 Task: Reply to email with the signature Carlos Perez with the subject Reminder for a training session from softage.10@softage.net with the message I need your advice on the selection of the new office equipment. with BCC to softage.2@softage.net with an attached document Statement_of_purpose.pdf
Action: Mouse moved to (927, 146)
Screenshot: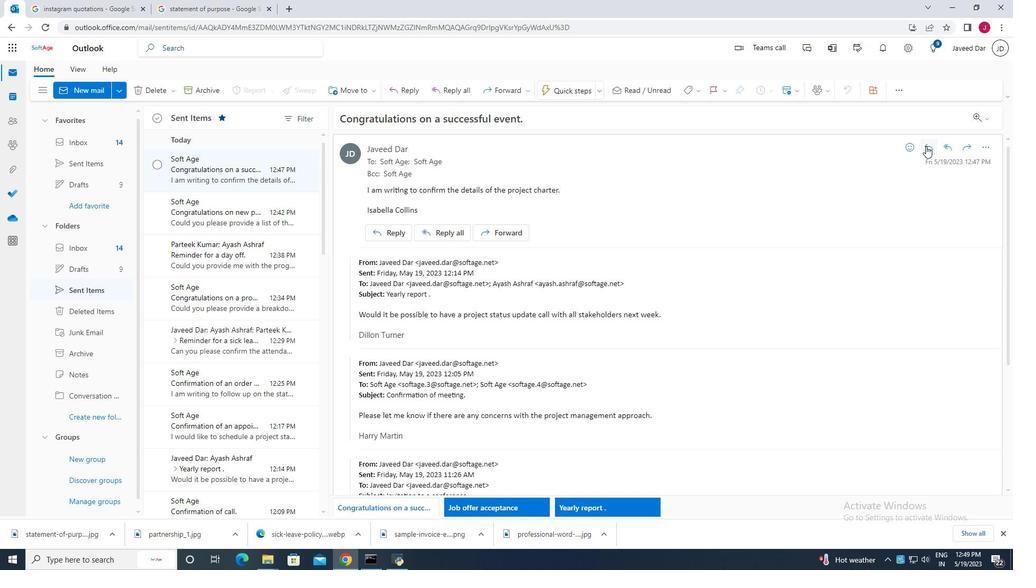 
Action: Mouse pressed left at (927, 146)
Screenshot: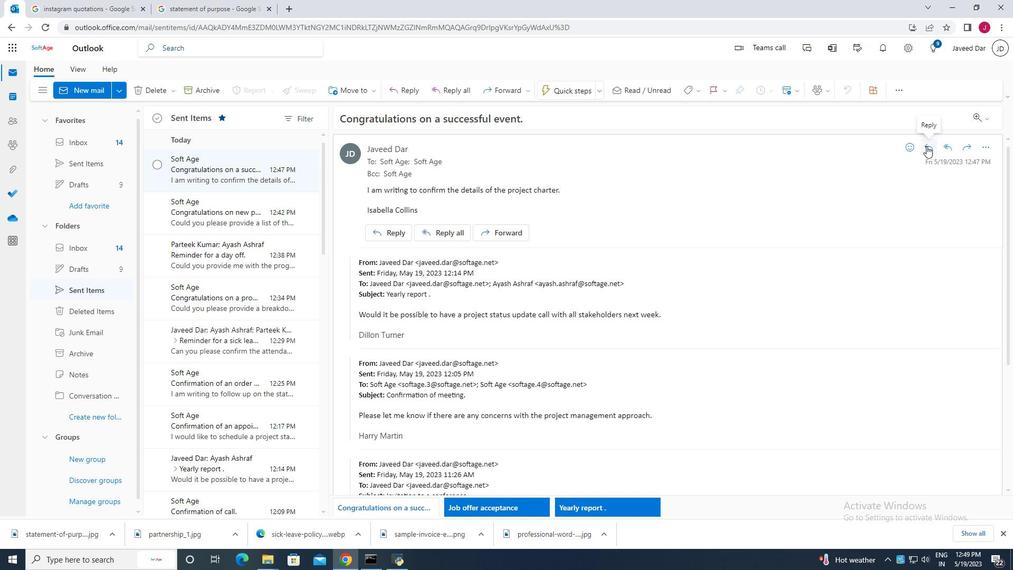 
Action: Mouse moved to (841, 152)
Screenshot: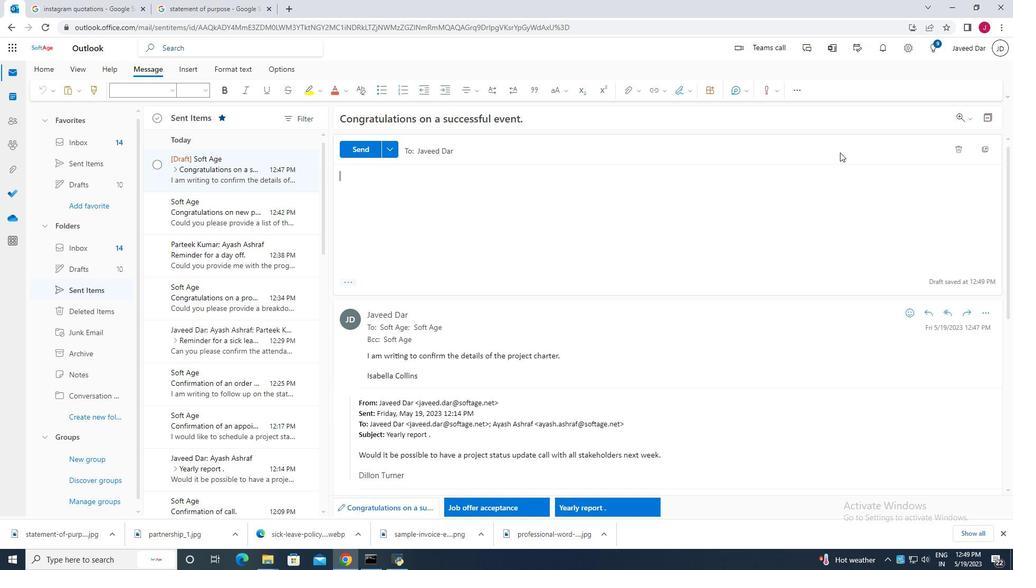 
Action: Mouse pressed left at (841, 152)
Screenshot: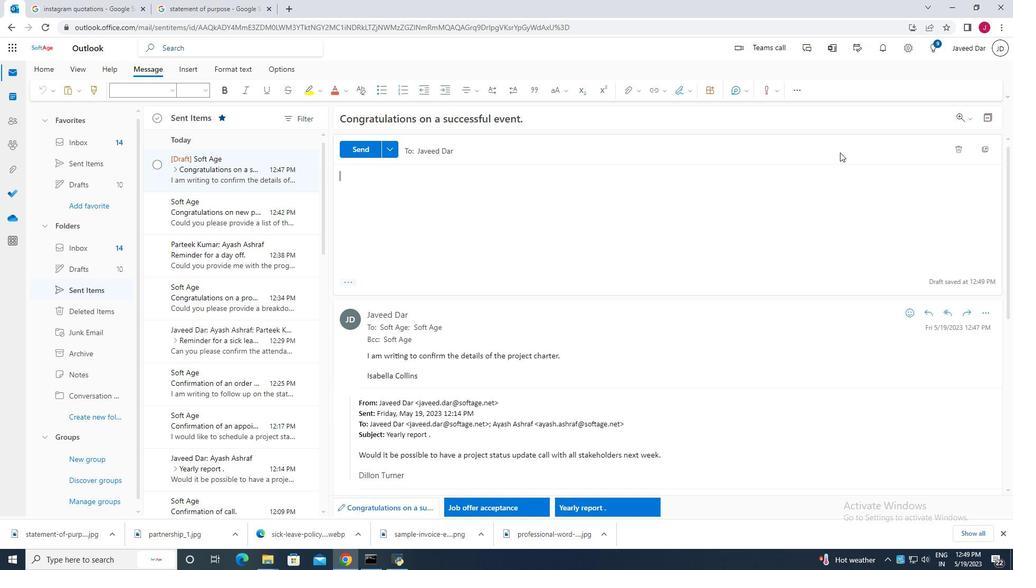 
Action: Mouse moved to (424, 178)
Screenshot: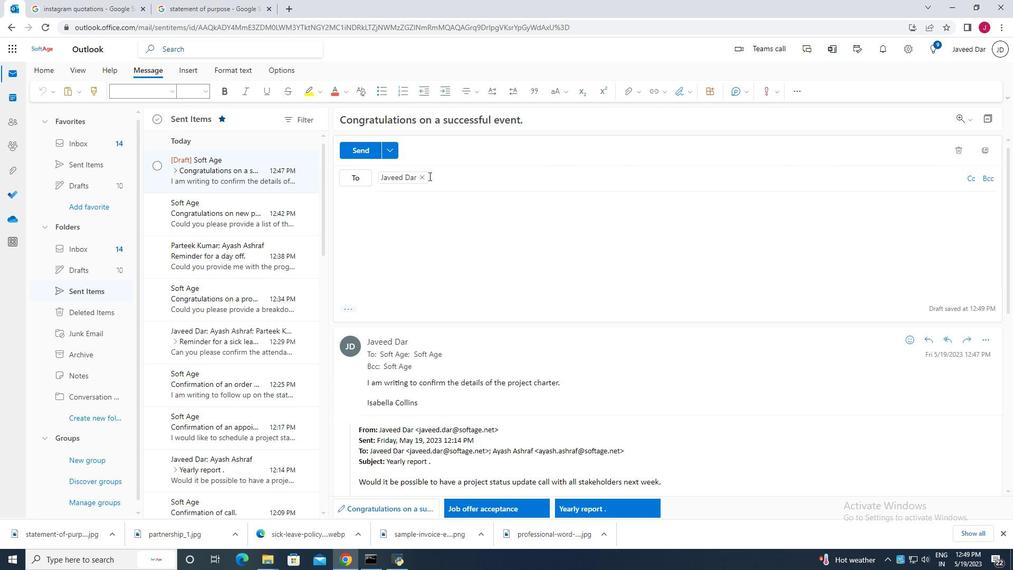 
Action: Mouse pressed left at (424, 178)
Screenshot: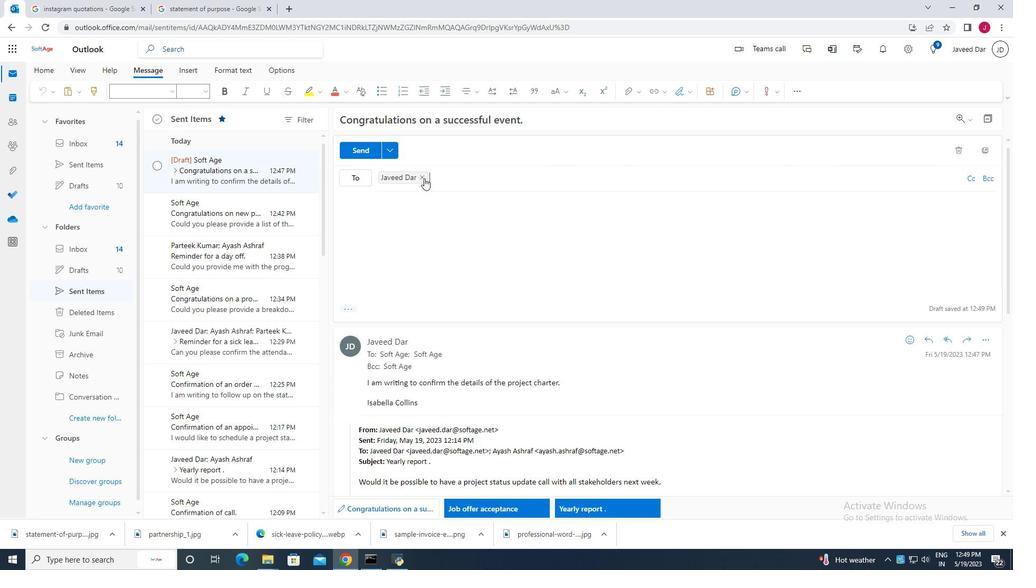 
Action: Mouse moved to (855, 180)
Screenshot: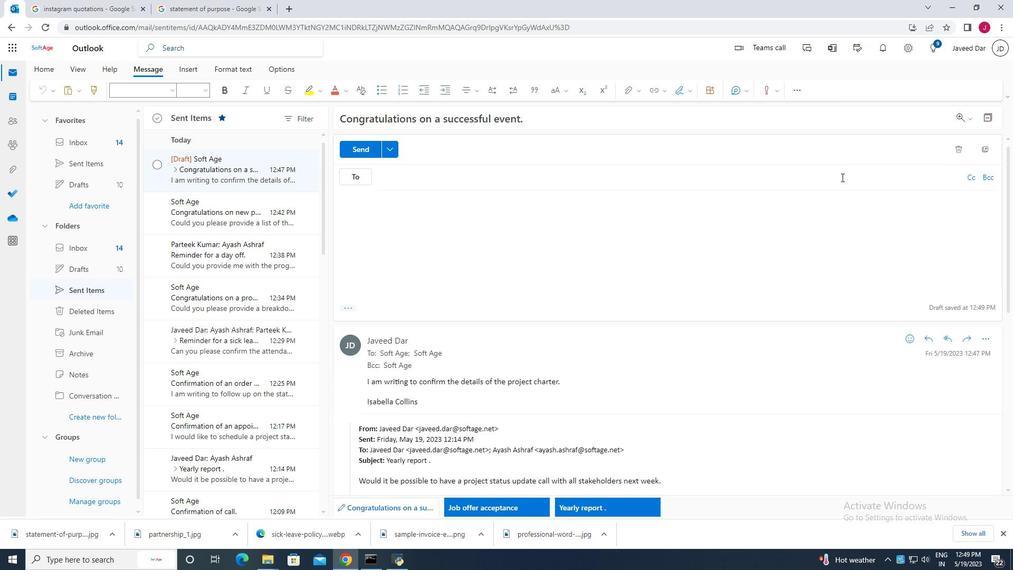 
Action: Mouse pressed left at (855, 180)
Screenshot: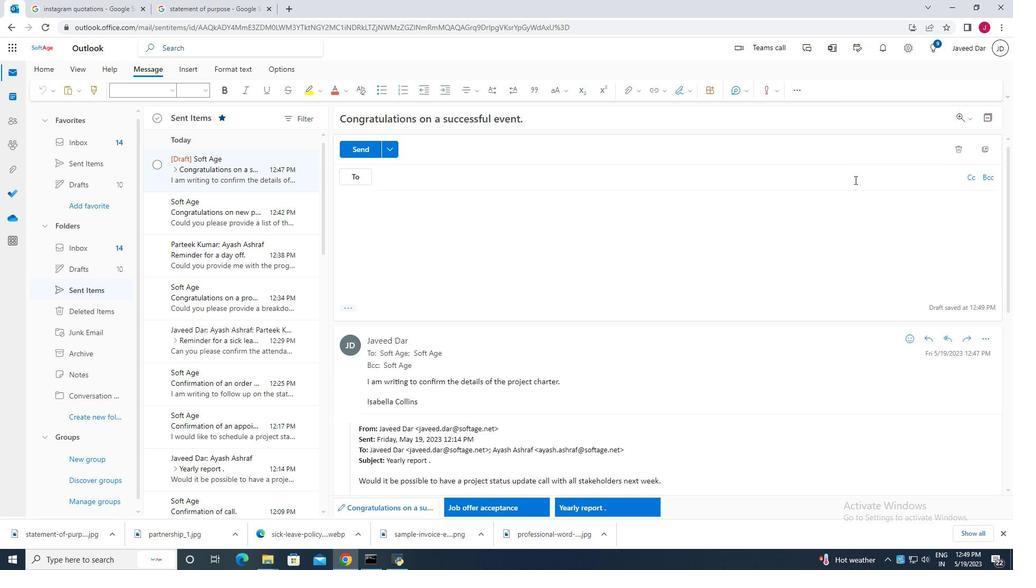 
Action: Mouse moved to (712, 220)
Screenshot: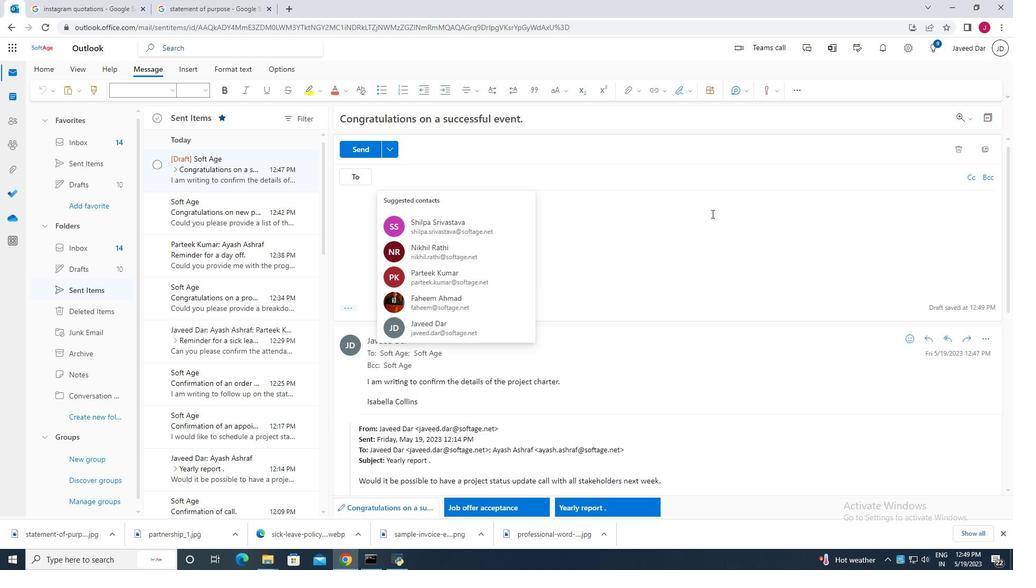 
Action: Mouse pressed left at (712, 220)
Screenshot: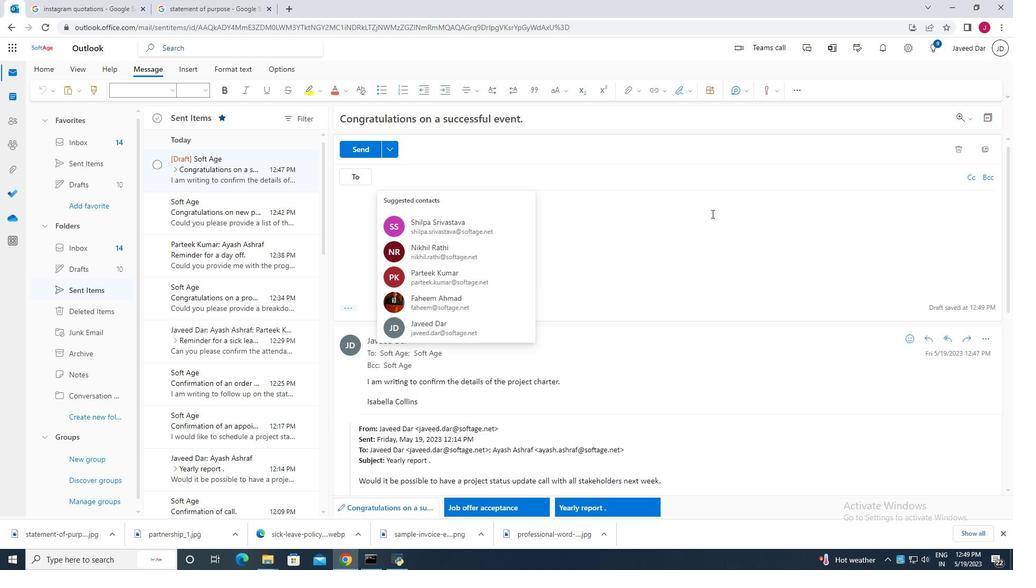 
Action: Mouse moved to (987, 177)
Screenshot: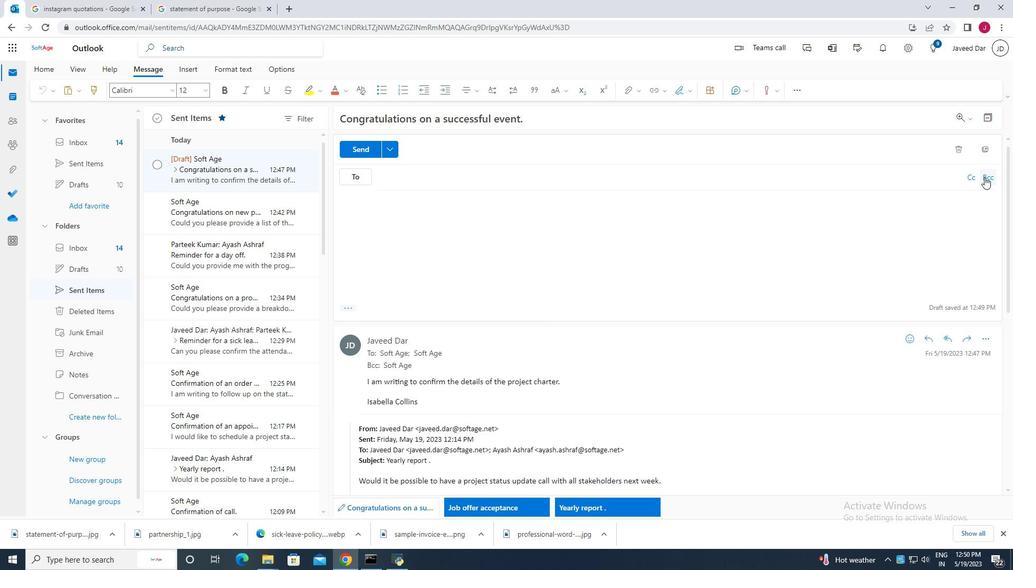 
Action: Mouse pressed left at (987, 177)
Screenshot: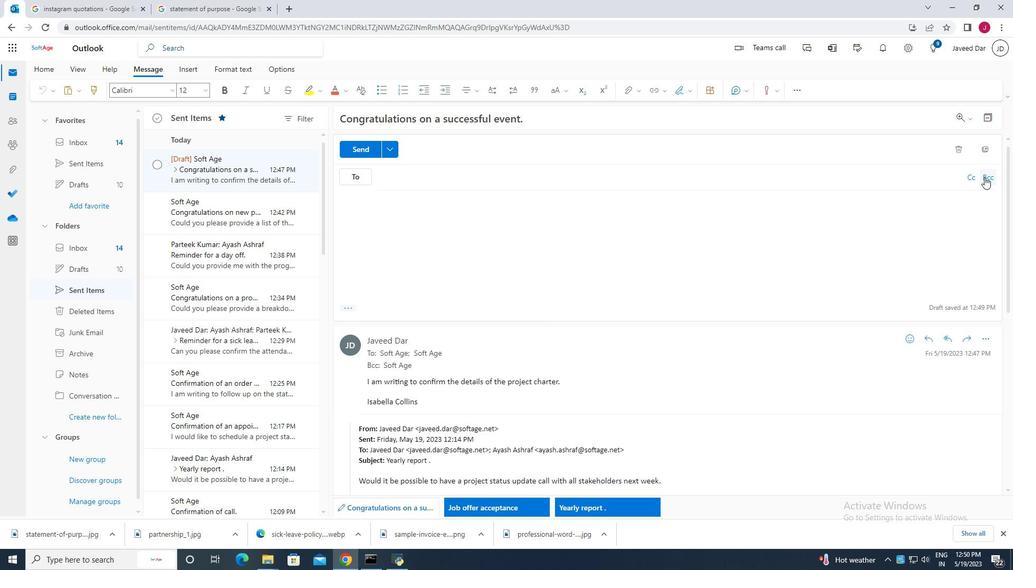 
Action: Mouse moved to (628, 185)
Screenshot: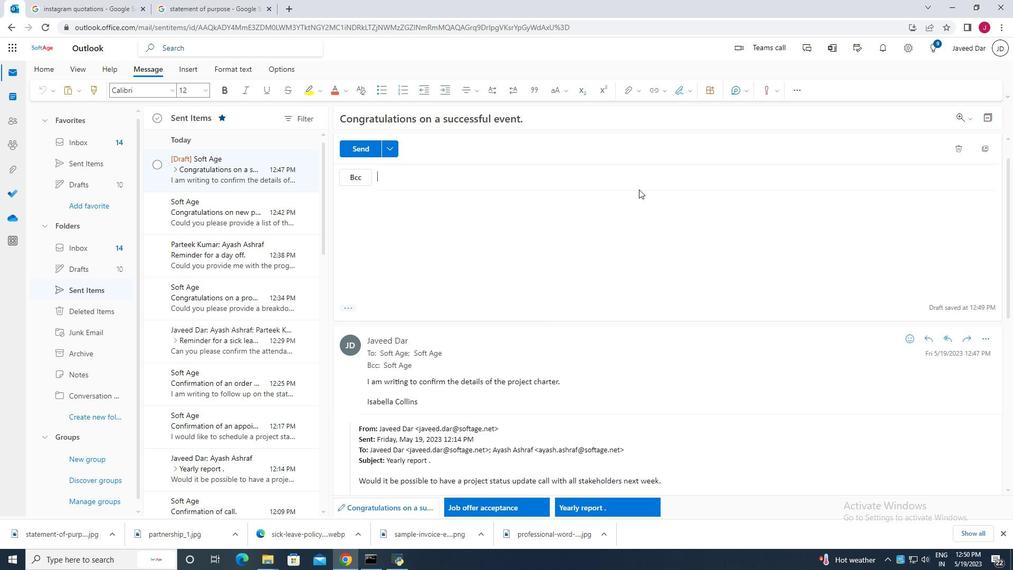
Action: Mouse pressed left at (628, 185)
Screenshot: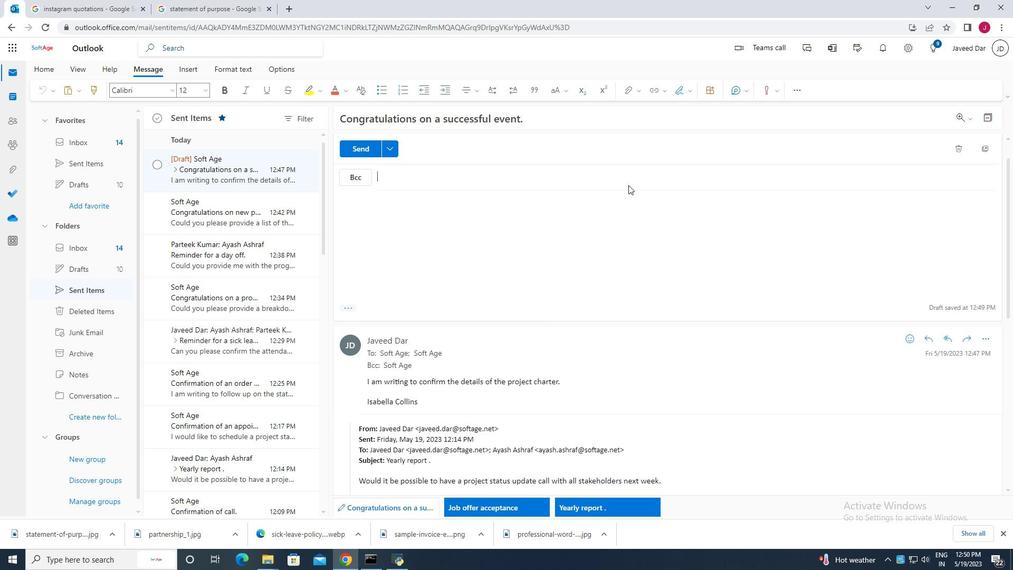 
Action: Mouse moved to (980, 173)
Screenshot: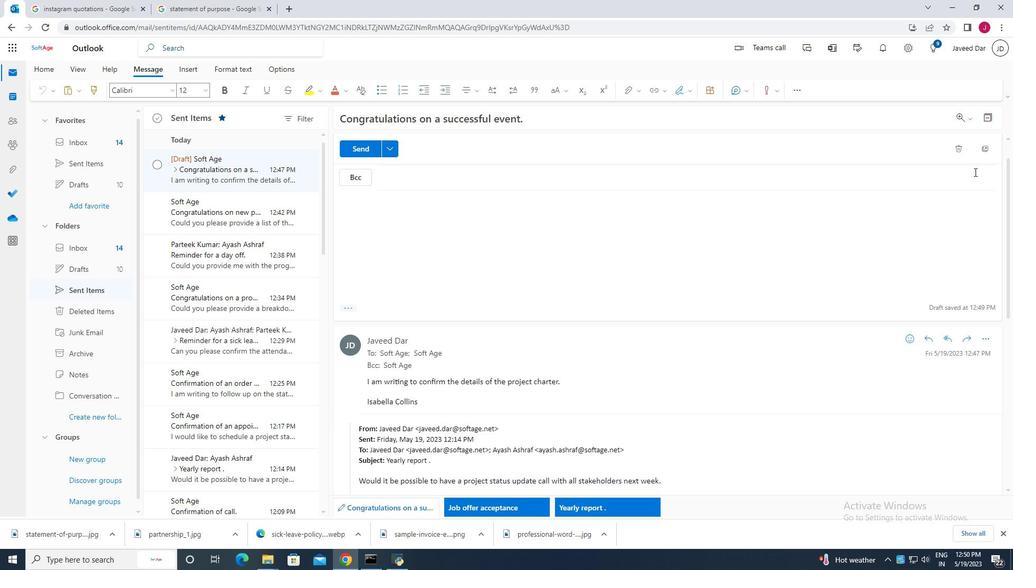 
Action: Mouse pressed left at (980, 173)
Screenshot: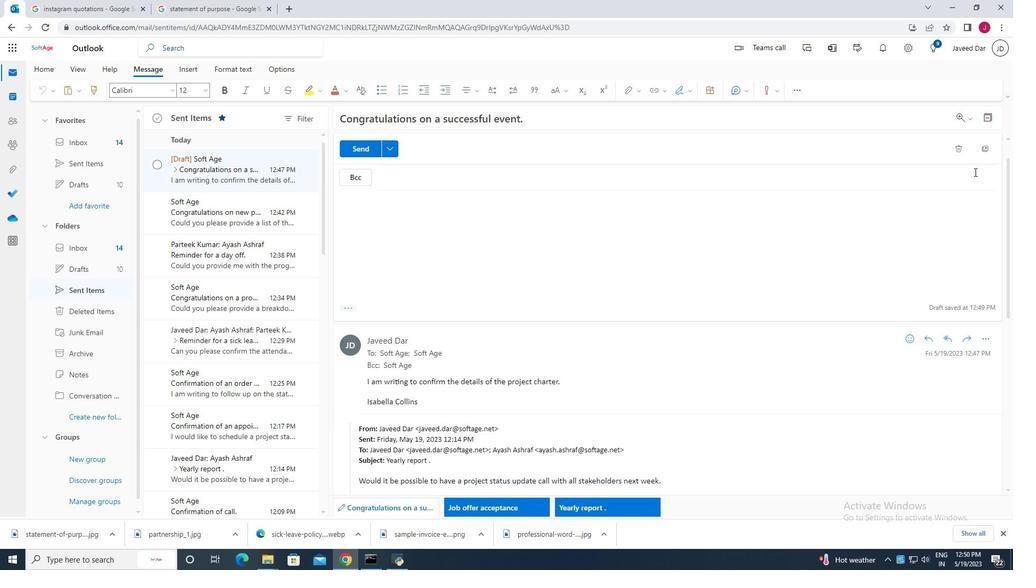 
Action: Mouse moved to (977, 173)
Screenshot: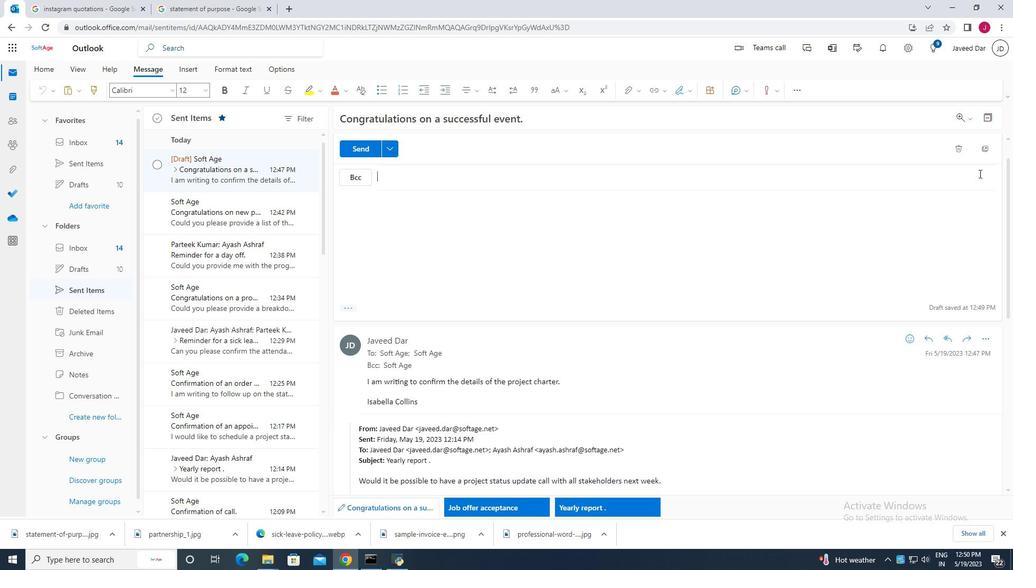 
Action: Mouse pressed left at (977, 173)
Screenshot: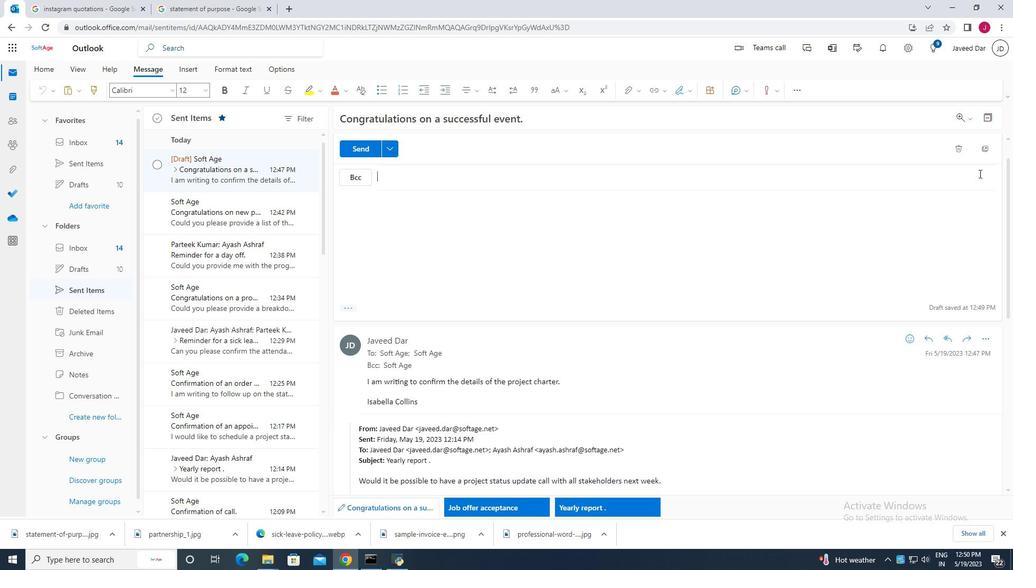 
Action: Mouse moved to (665, 218)
Screenshot: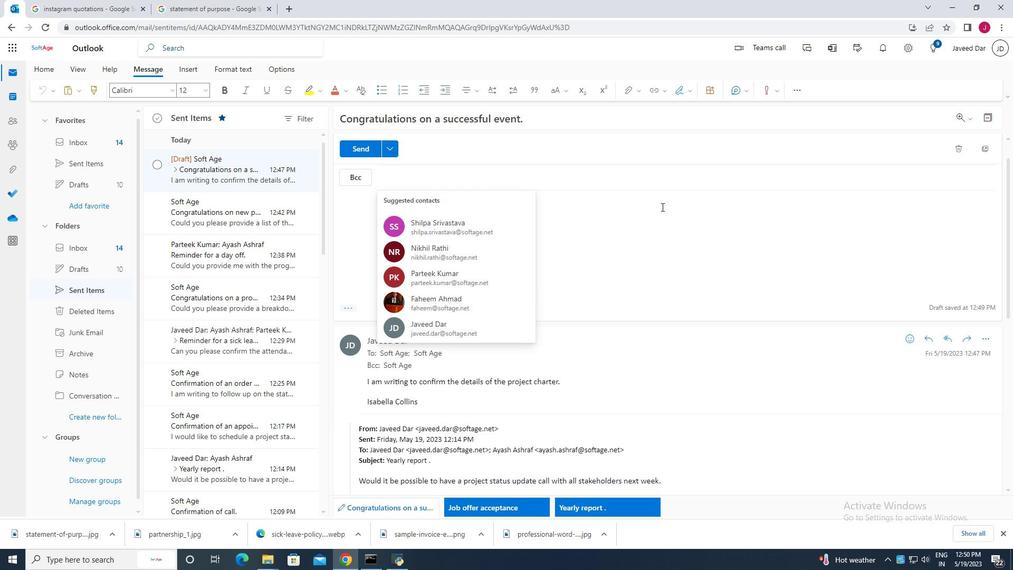 
Action: Mouse pressed left at (665, 218)
Screenshot: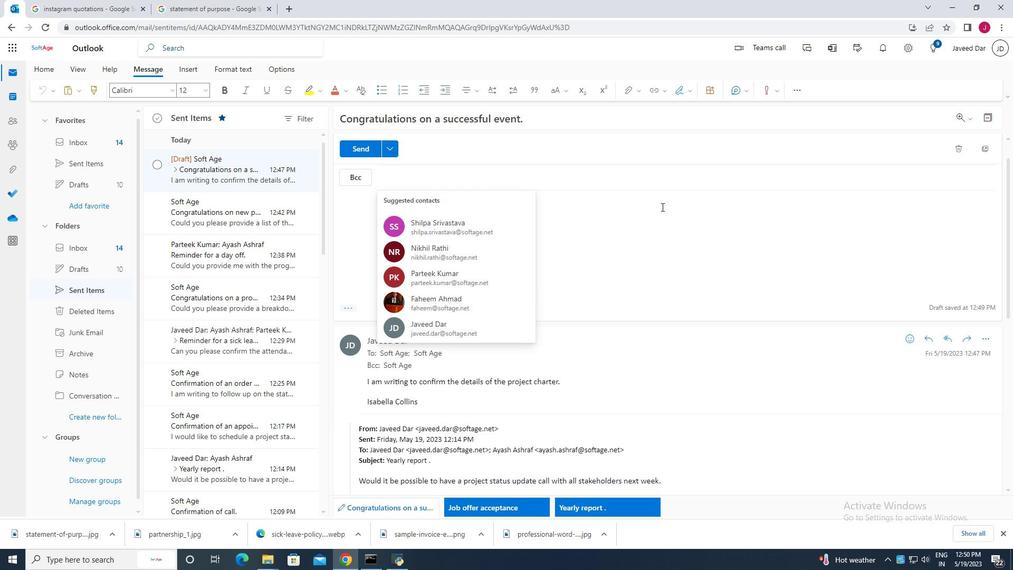 
Action: Mouse moved to (347, 308)
Screenshot: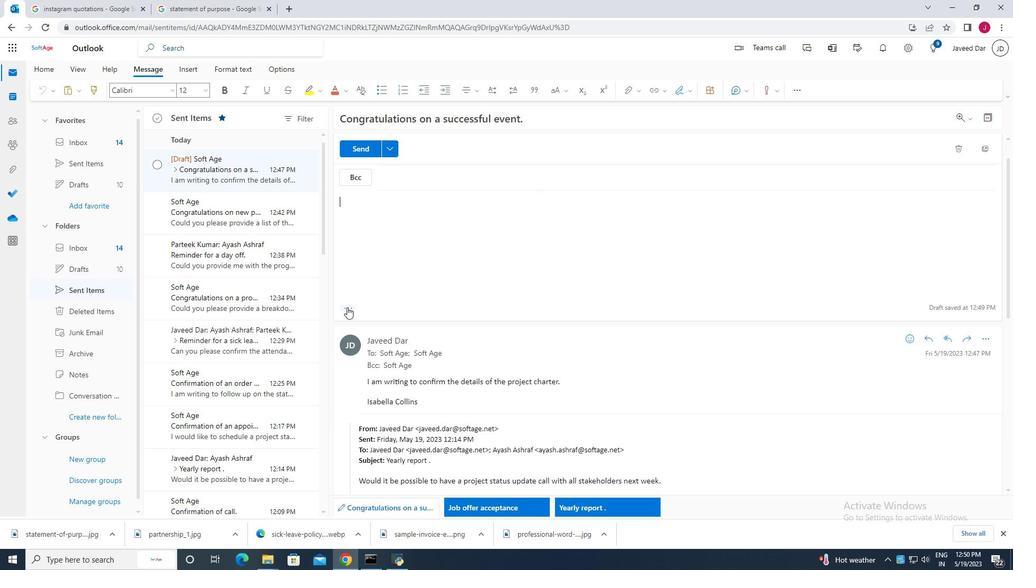 
Action: Mouse pressed left at (347, 308)
Screenshot: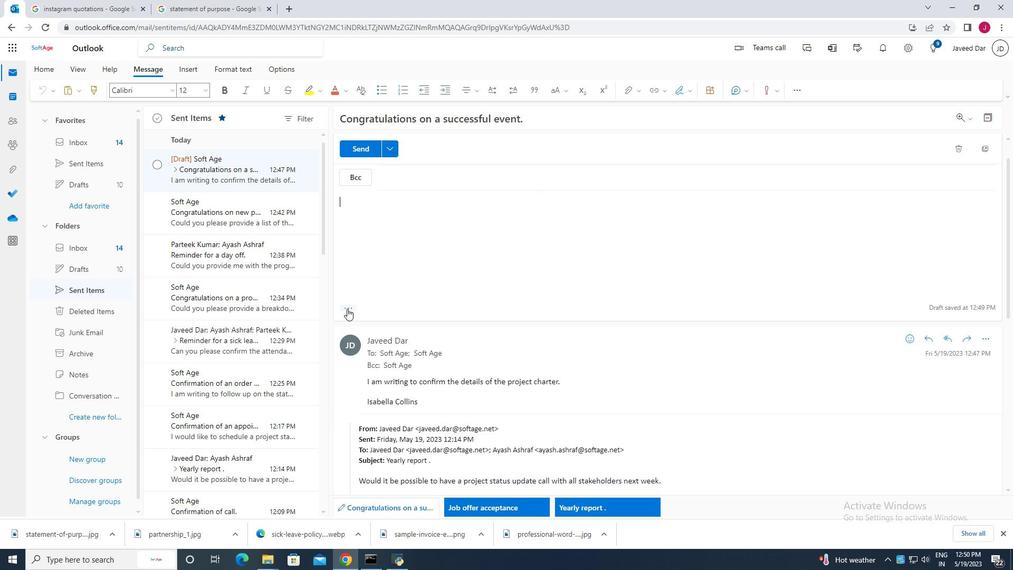 
Action: Mouse moved to (532, 236)
Screenshot: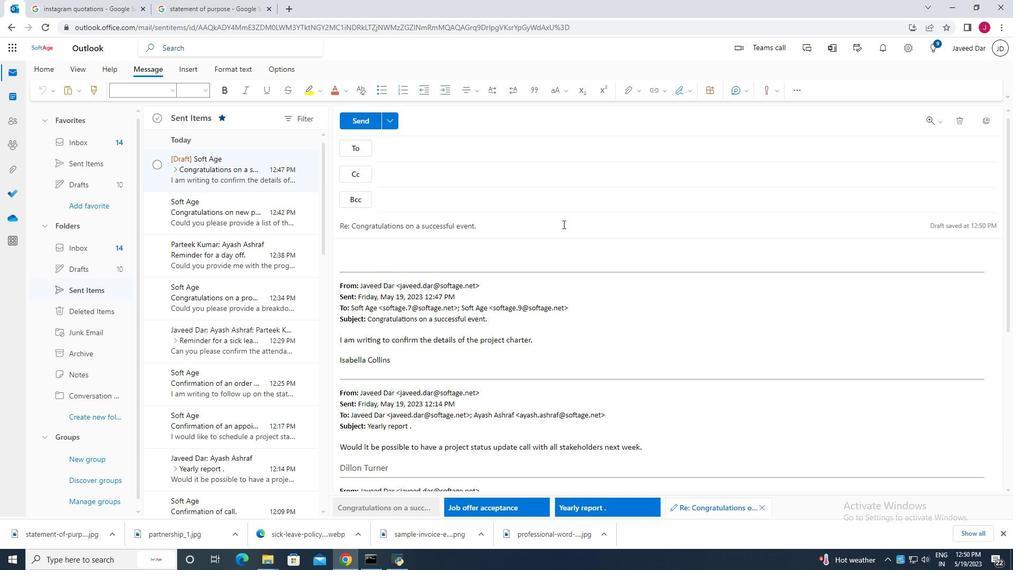 
Action: Mouse pressed left at (532, 236)
Screenshot: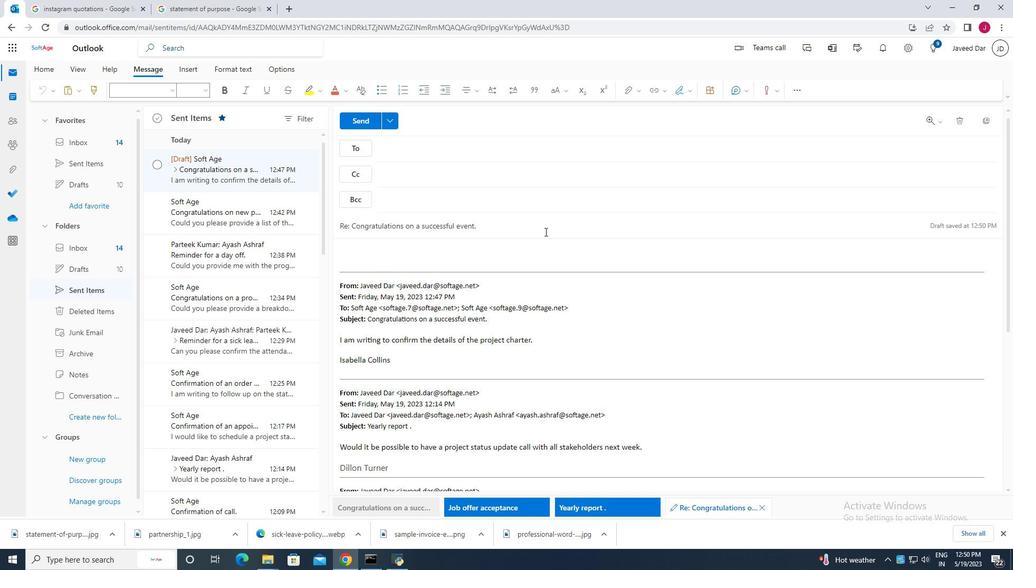 
Action: Mouse moved to (495, 227)
Screenshot: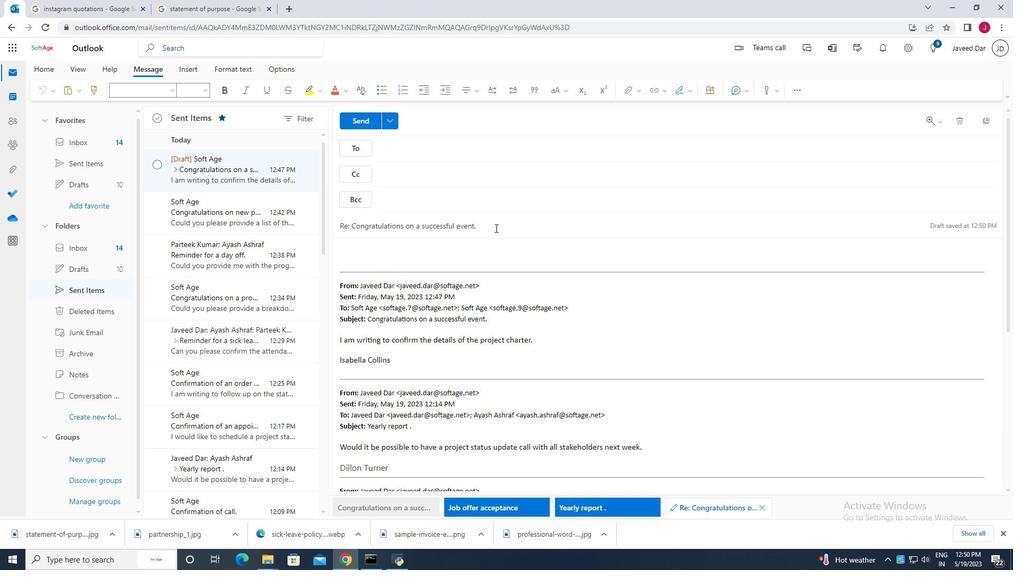 
Action: Mouse pressed left at (495, 227)
Screenshot: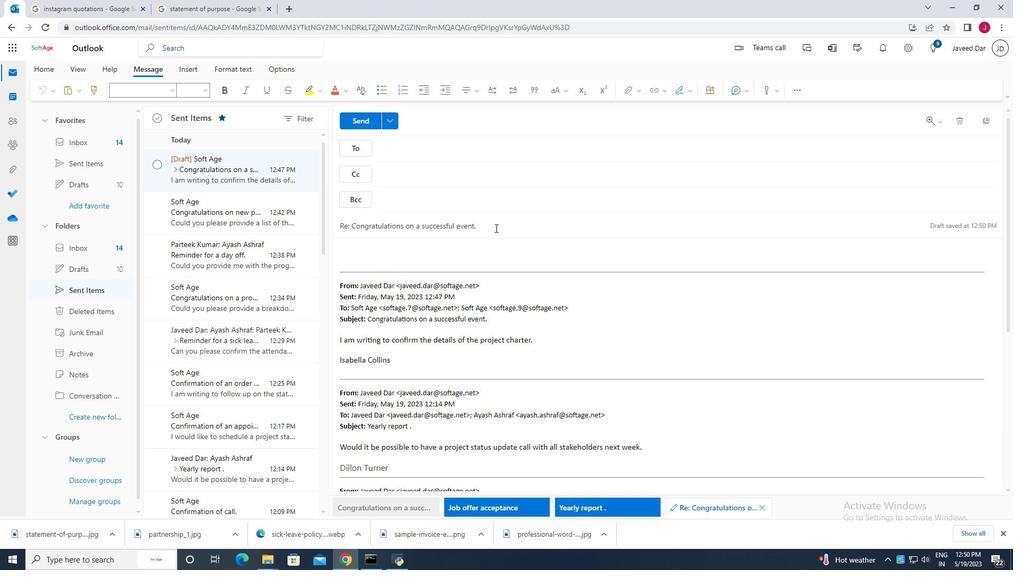 
Action: Key pressed <Key.backspace><Key.backspace><Key.backspace><Key.backspace><Key.backspace><Key.backspace><Key.backspace><Key.backspace><Key.backspace><Key.backspace><Key.backspace><Key.backspace><Key.backspace><Key.backspace><Key.backspace><Key.backspace><Key.backspace><Key.backspace><Key.backspace><Key.backspace><Key.backspace><Key.backspace><Key.backspace><Key.backspace><Key.backspace><Key.backspace><Key.backspace><Key.backspace><Key.backspace><Key.backspace><Key.backspace><Key.backspace><Key.backspace><Key.backspace><Key.backspace><Key.backspace><Key.backspace><Key.backspace><Key.backspace><Key.backspace><Key.backspace><Key.backspace><Key.backspace><Key.backspace><Key.backspace><Key.backspace><Key.backspace><Key.backspace><Key.backspace>
Screenshot: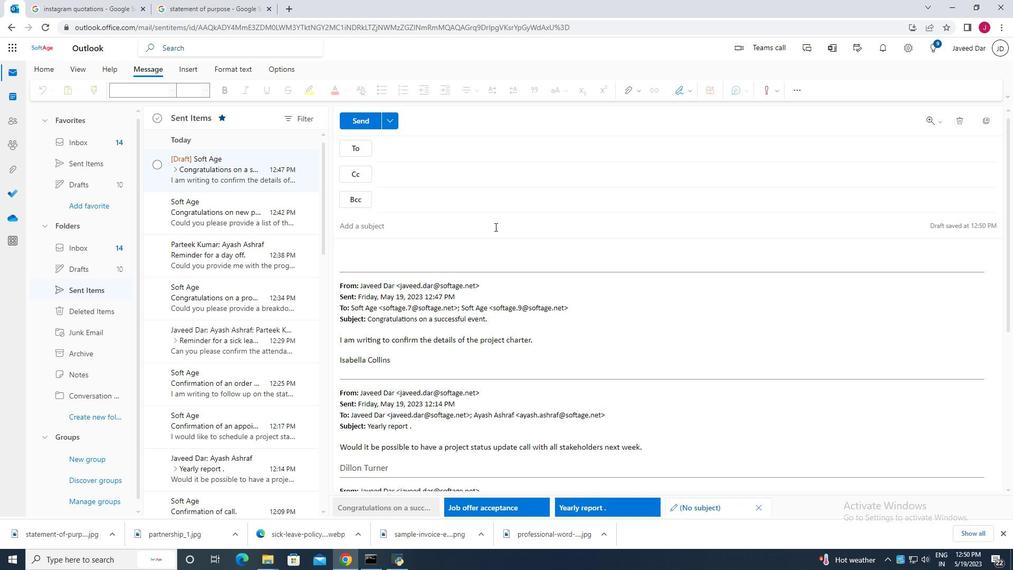 
Action: Mouse moved to (676, 92)
Screenshot: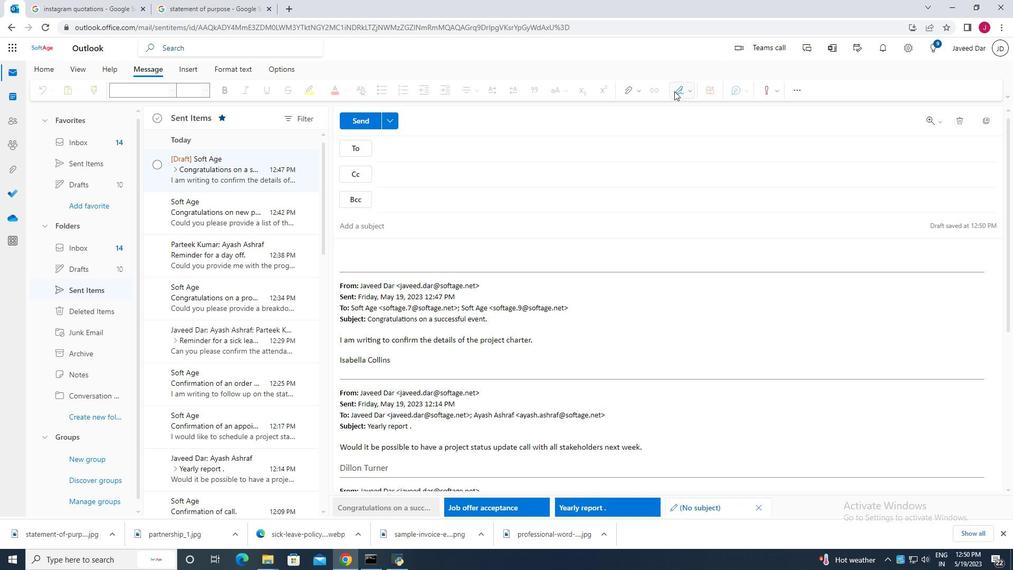 
Action: Mouse pressed left at (676, 92)
Screenshot: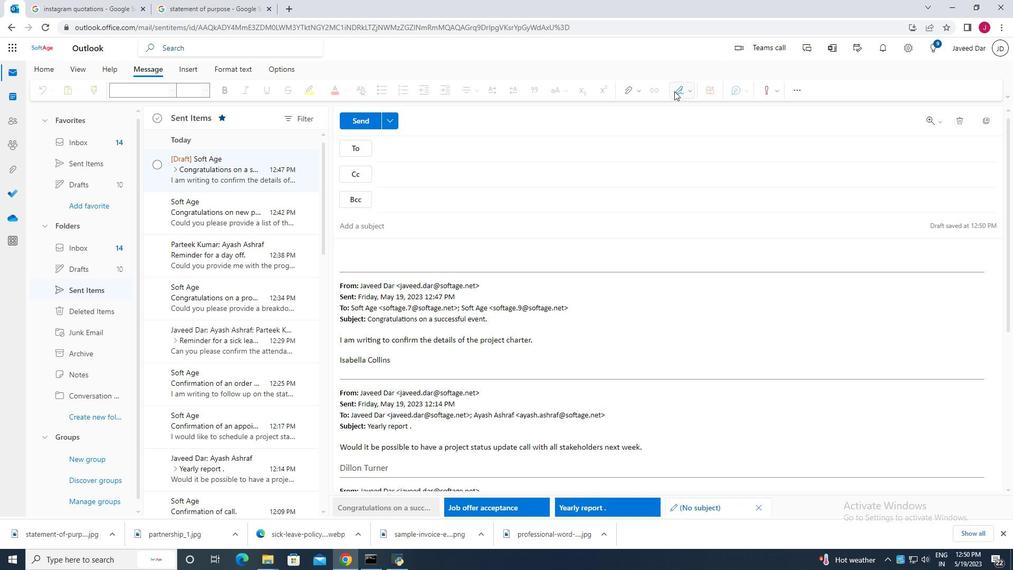 
Action: Mouse moved to (659, 135)
Screenshot: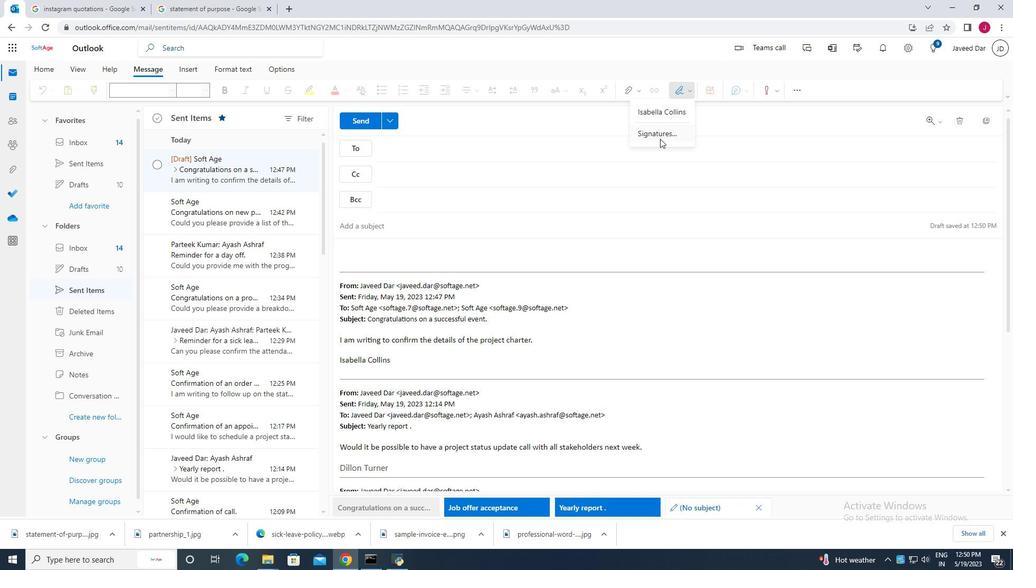 
Action: Mouse pressed left at (659, 135)
Screenshot: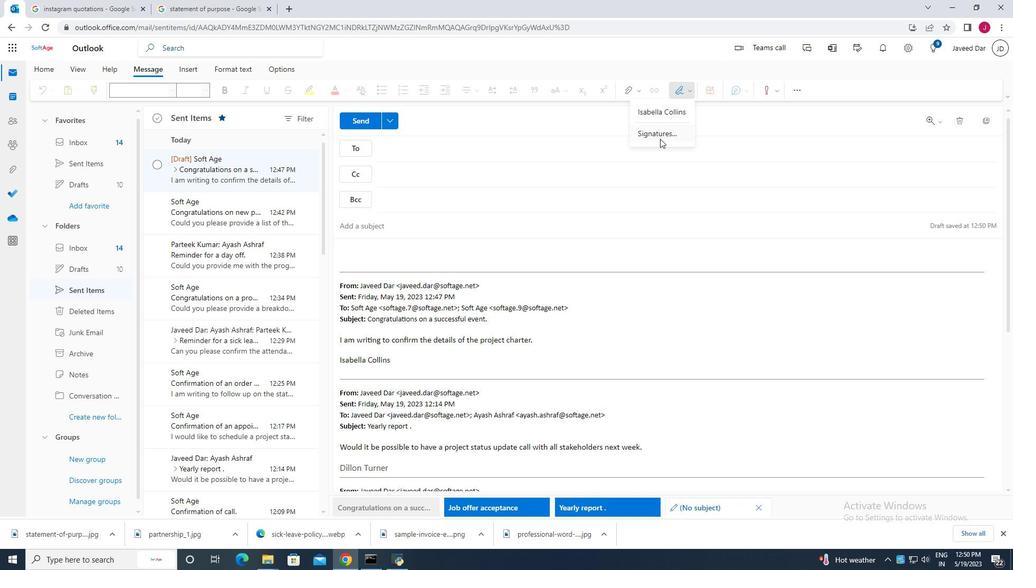 
Action: Mouse moved to (721, 177)
Screenshot: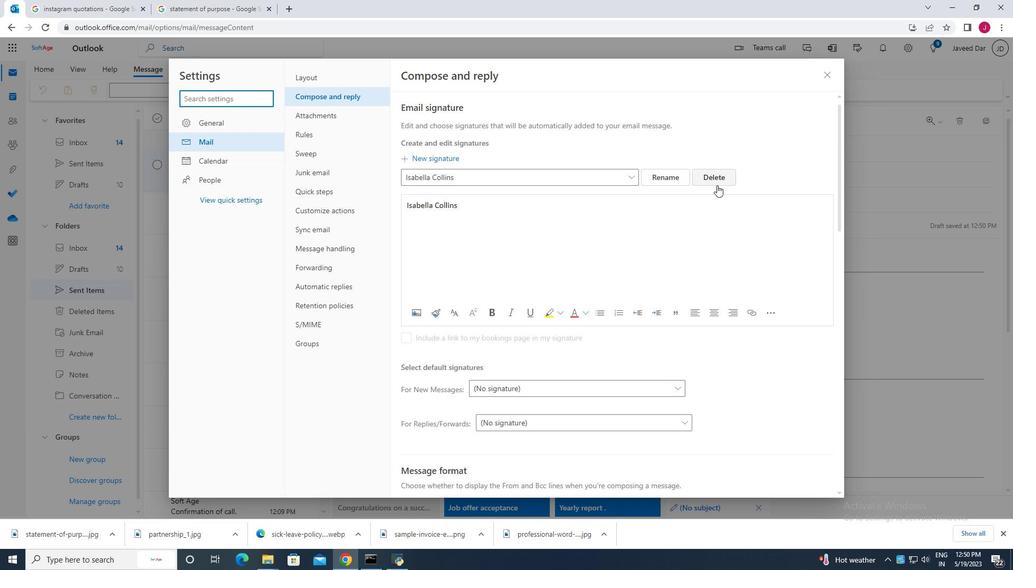 
Action: Mouse pressed left at (721, 177)
Screenshot: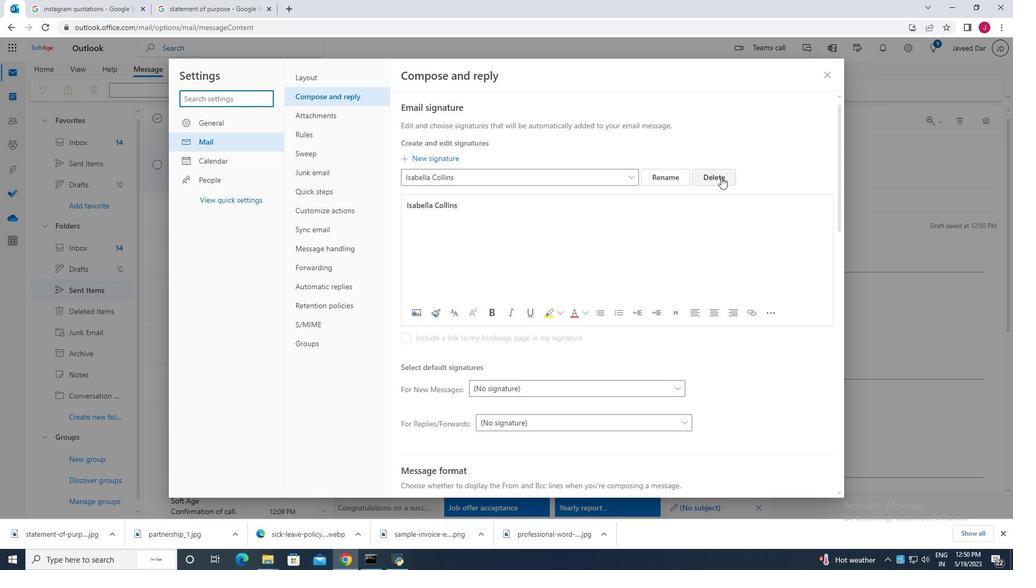 
Action: Mouse moved to (520, 155)
Screenshot: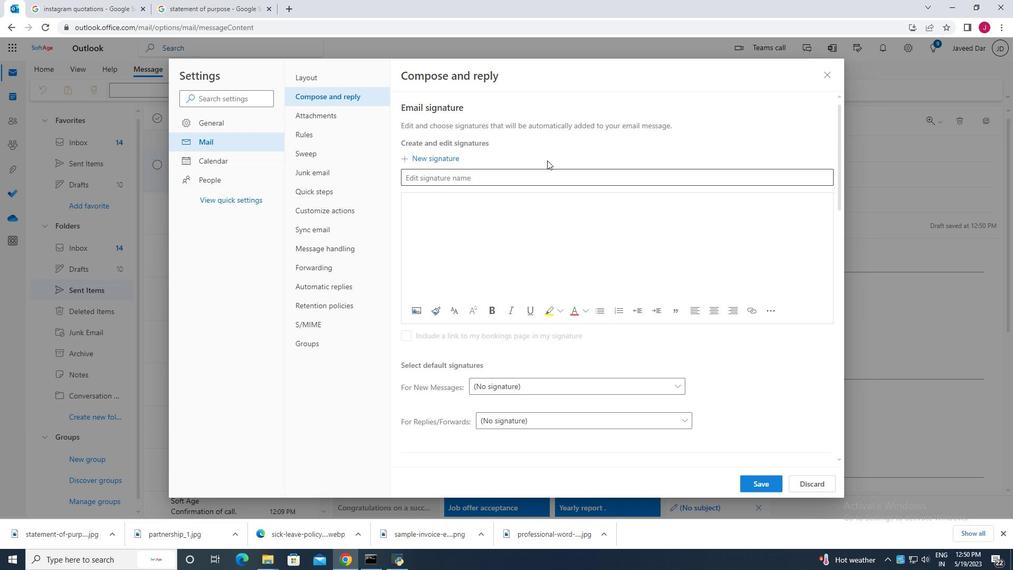 
Action: Key pressed <Key.caps_lock>C<Key.caps_lock>arlos<Key.space>
Screenshot: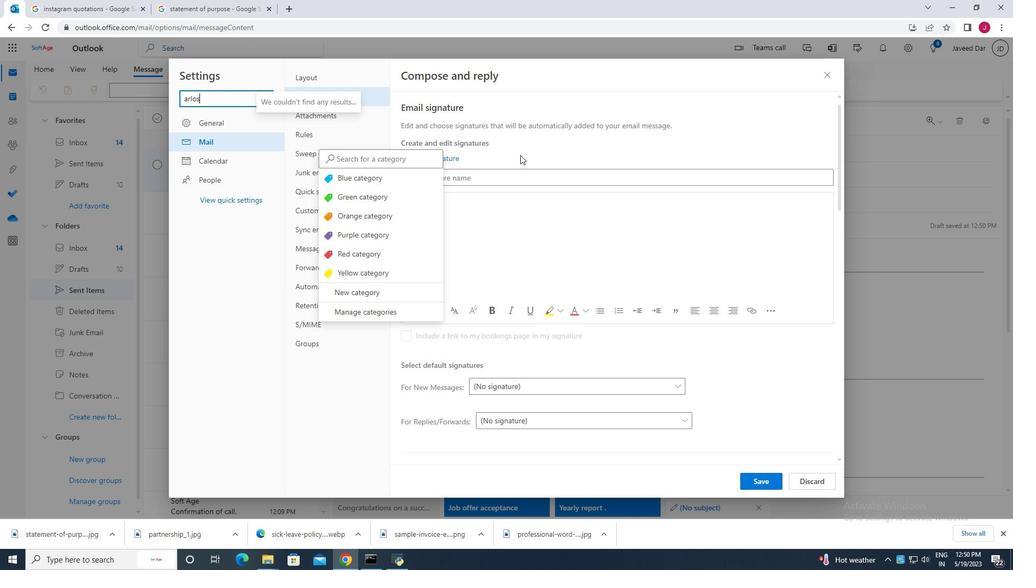 
Action: Mouse moved to (536, 176)
Screenshot: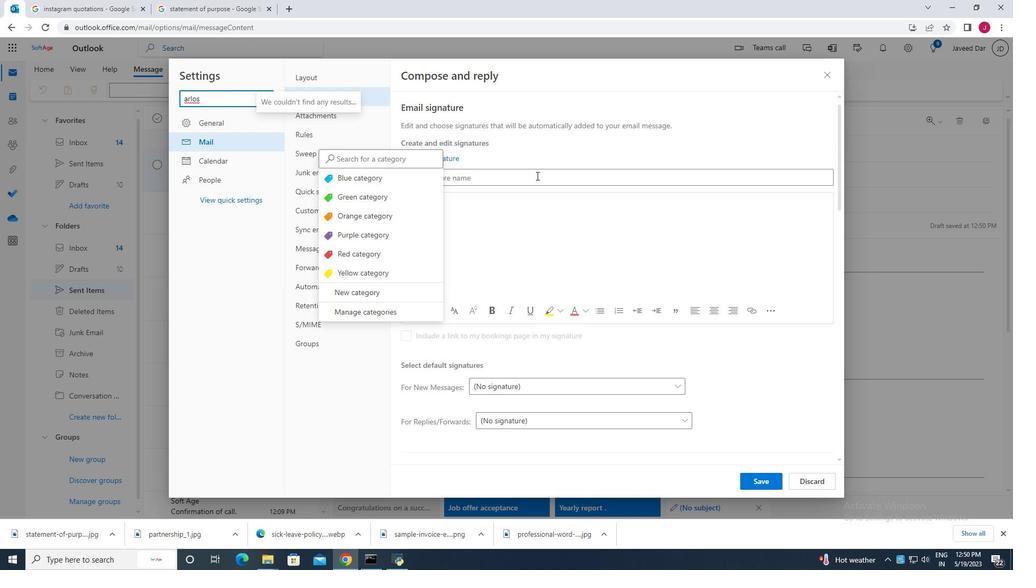 
Action: Mouse pressed left at (536, 176)
Screenshot: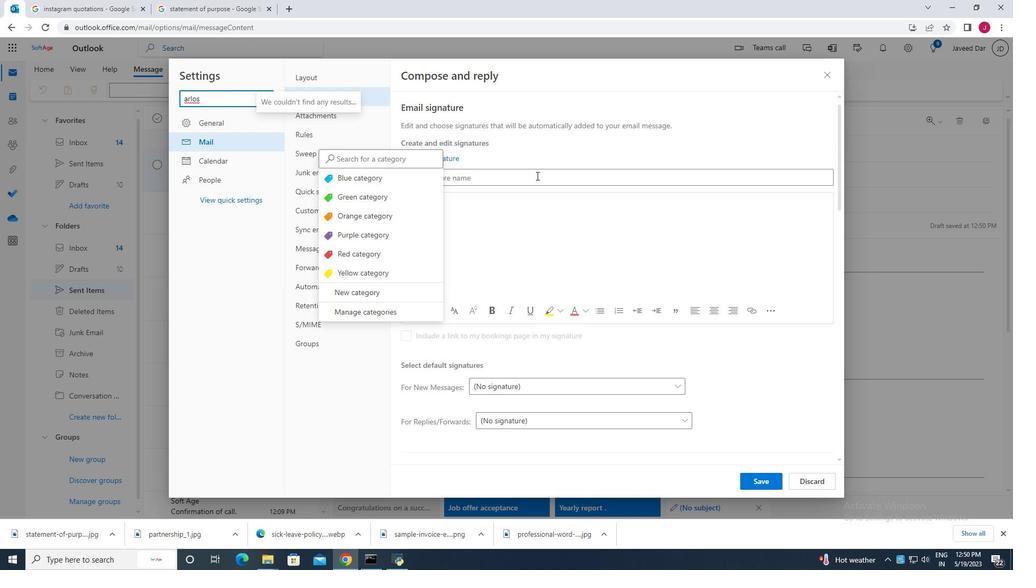 
Action: Mouse moved to (534, 178)
Screenshot: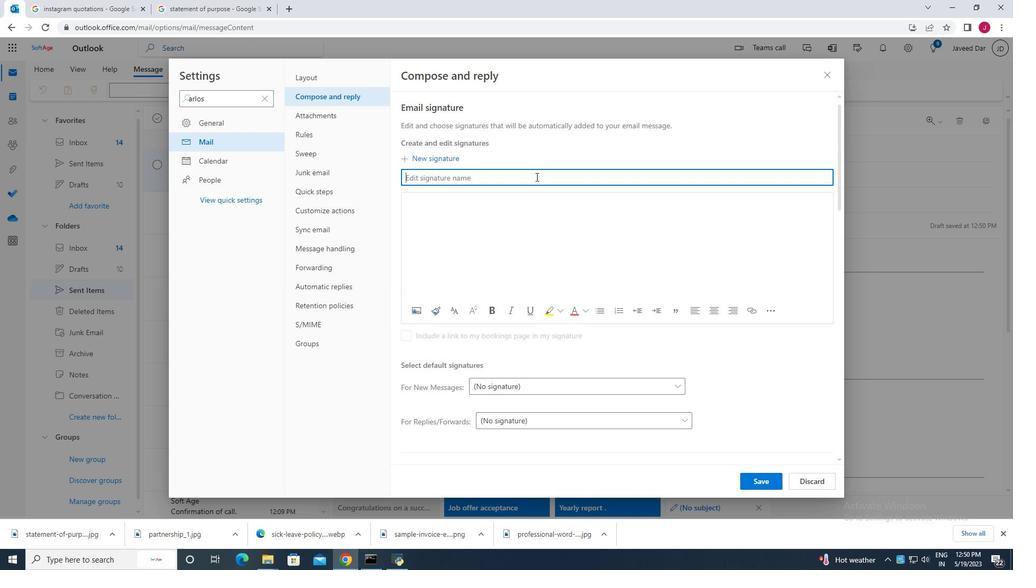 
Action: Key pressed <Key.caps_lock>C<Key.caps_lock>arlos<Key.space><Key.caps_lock>P<Key.caps_lock>erez
Screenshot: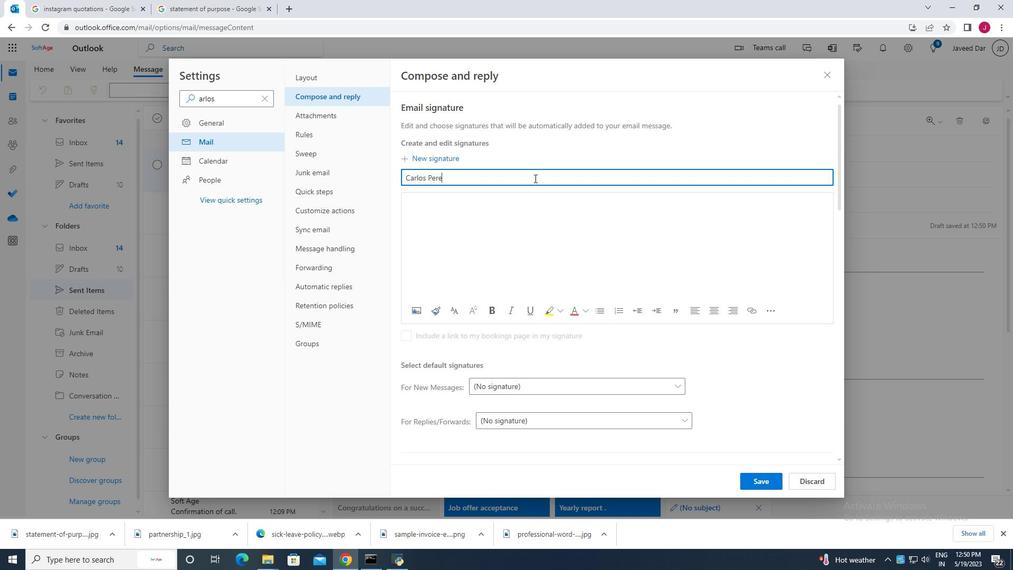 
Action: Mouse moved to (416, 199)
Screenshot: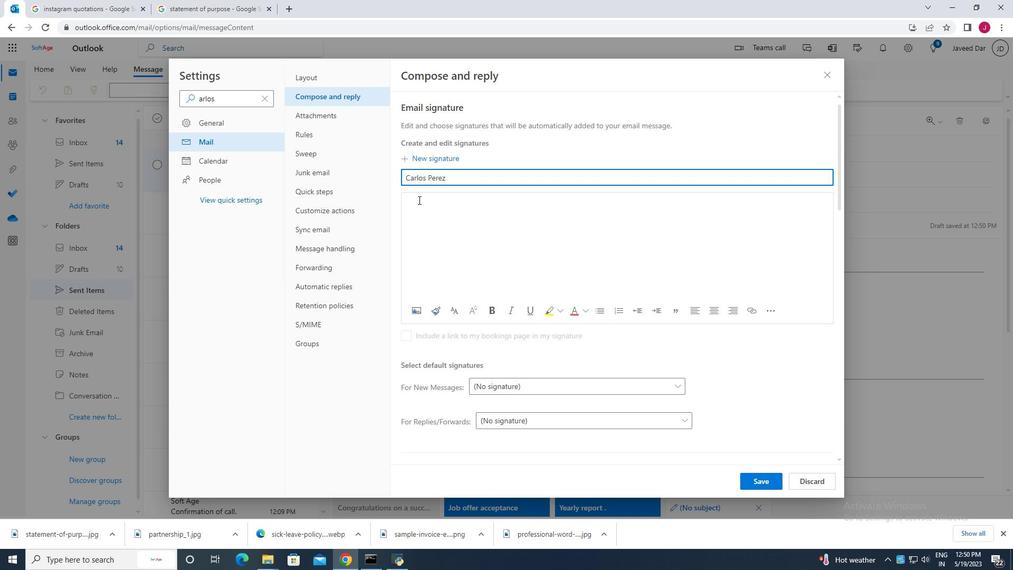 
Action: Mouse pressed left at (416, 199)
Screenshot: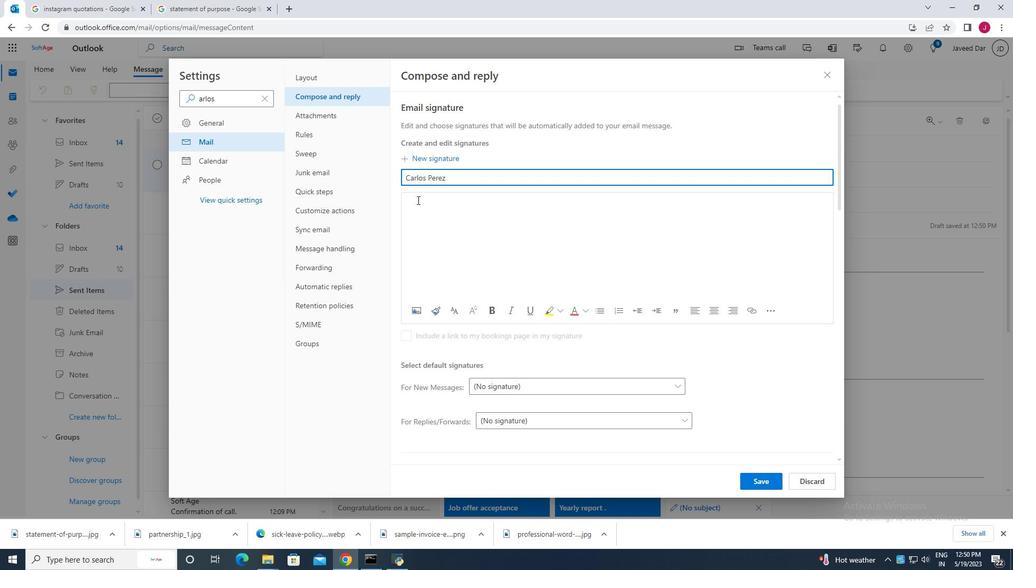 
Action: Mouse moved to (416, 199)
Screenshot: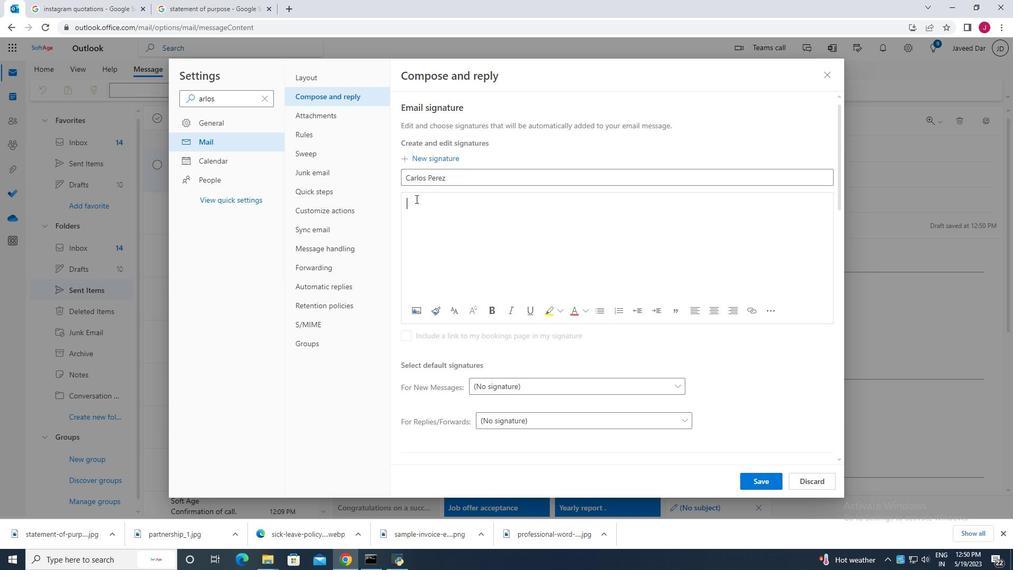 
Action: Key pressed <Key.caps_lock>C<Key.caps_lock>arlos<Key.space><Key.caps_lock>P<Key.caps_lock>erez
Screenshot: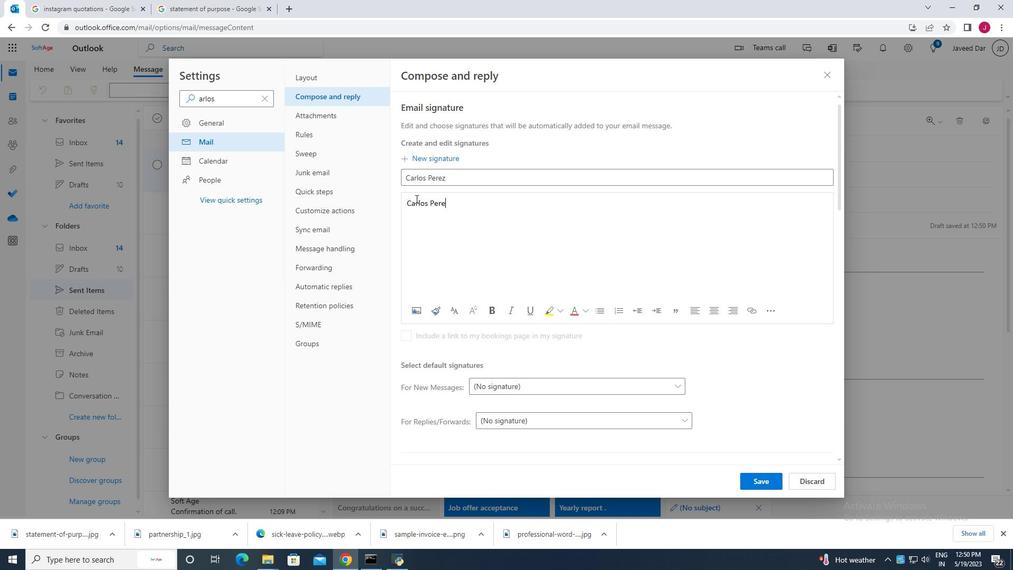 
Action: Mouse moved to (772, 480)
Screenshot: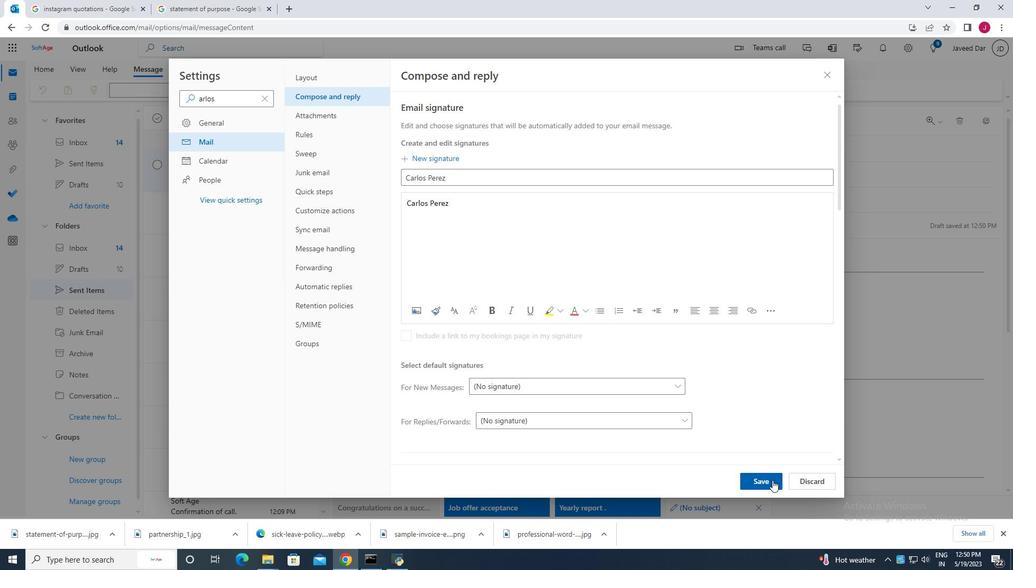 
Action: Mouse pressed left at (772, 480)
Screenshot: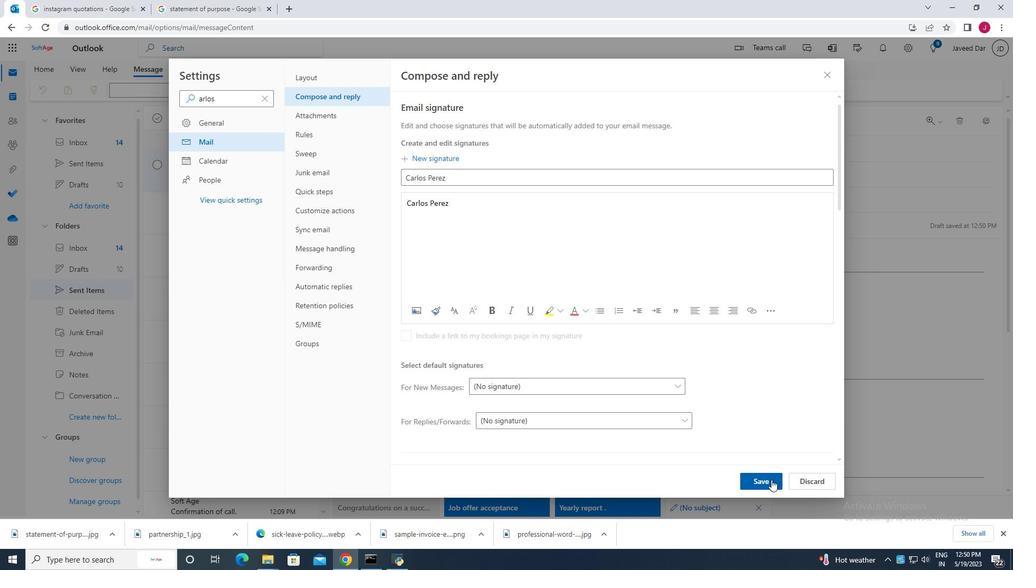 
Action: Mouse moved to (826, 76)
Screenshot: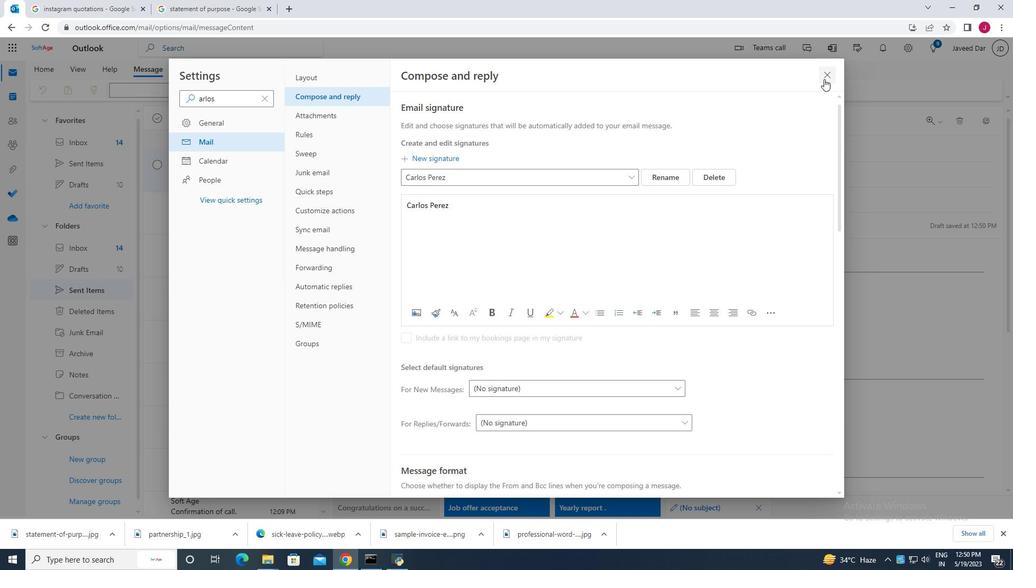 
Action: Mouse pressed left at (826, 76)
Screenshot: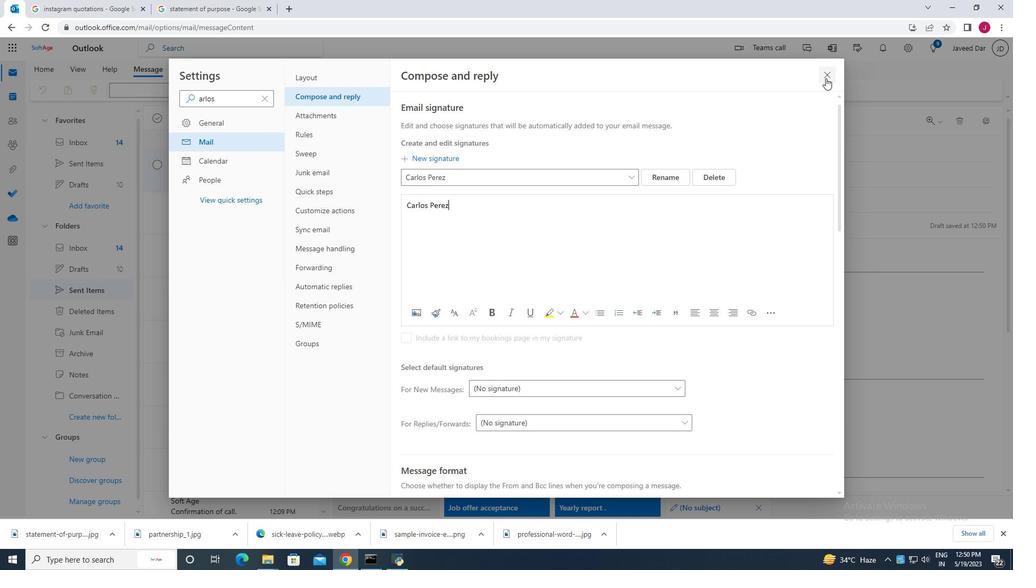 
Action: Mouse moved to (373, 224)
Screenshot: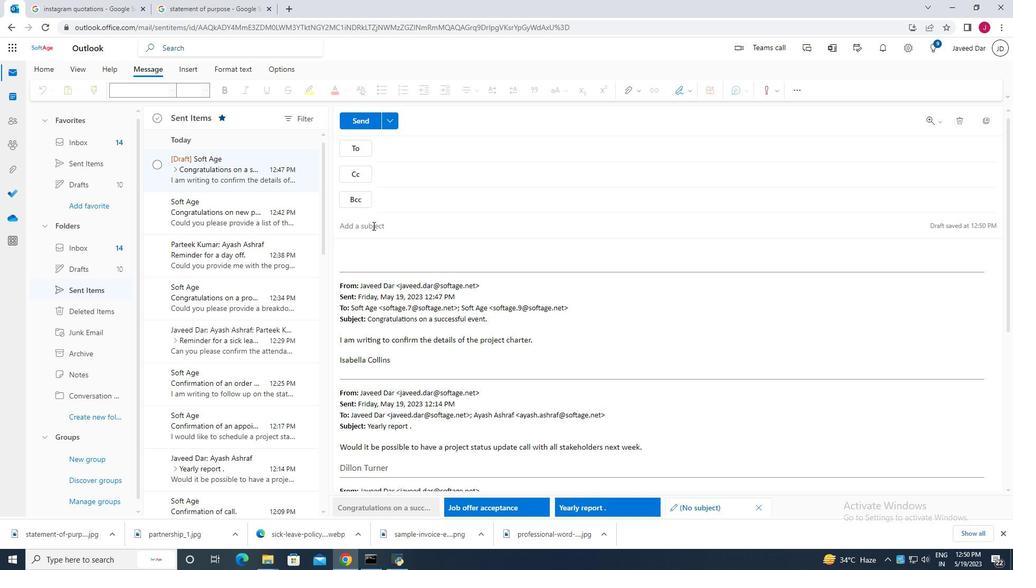 
Action: Mouse pressed left at (373, 224)
Screenshot: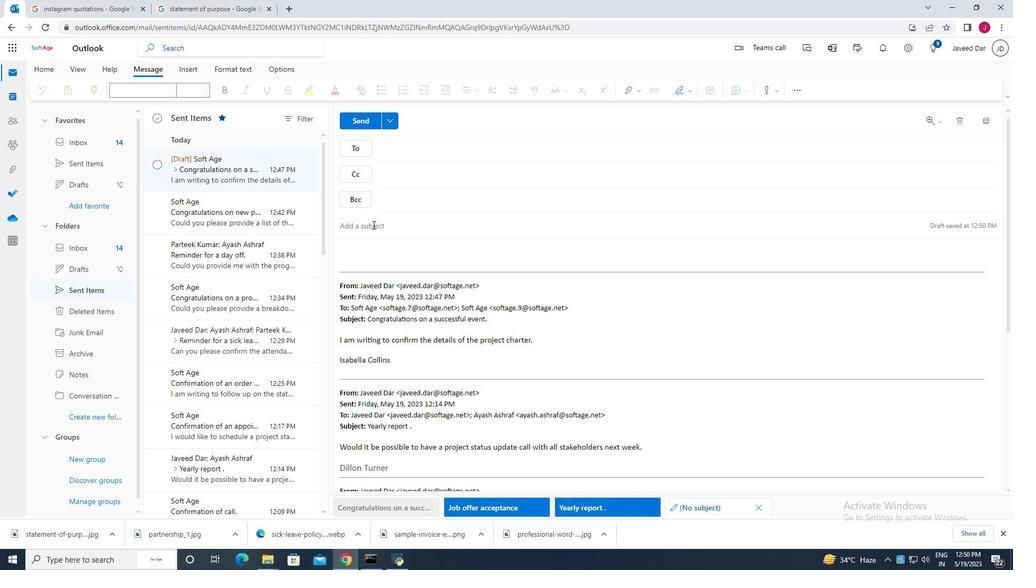 
Action: Key pressed <Key.caps_lock>R<Key.caps_lock>eminder<Key.space>for<Key.space>a<Key.space>training<Key.space>session<Key.space><Key.backspace>.
Screenshot: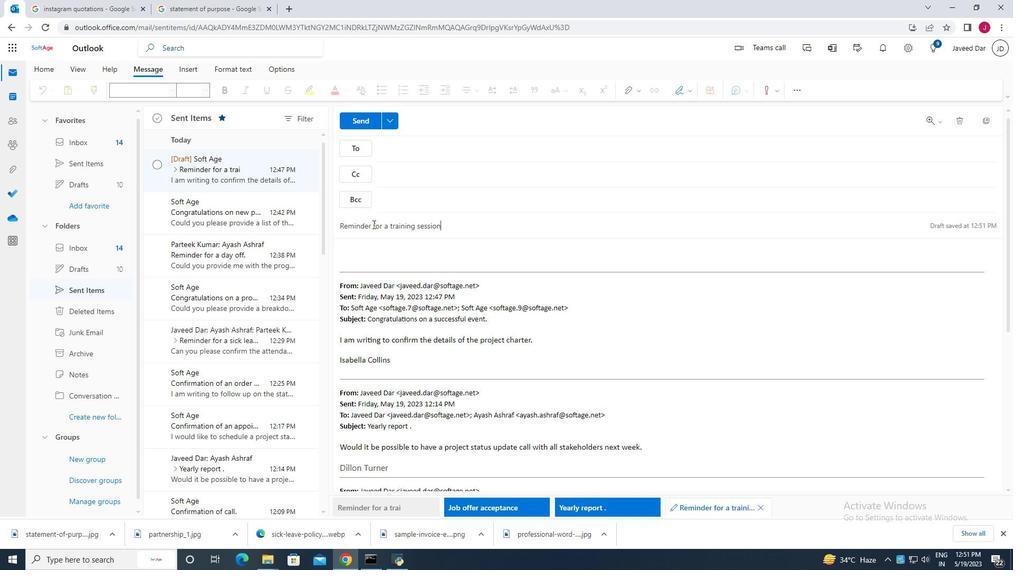 
Action: Mouse moved to (387, 246)
Screenshot: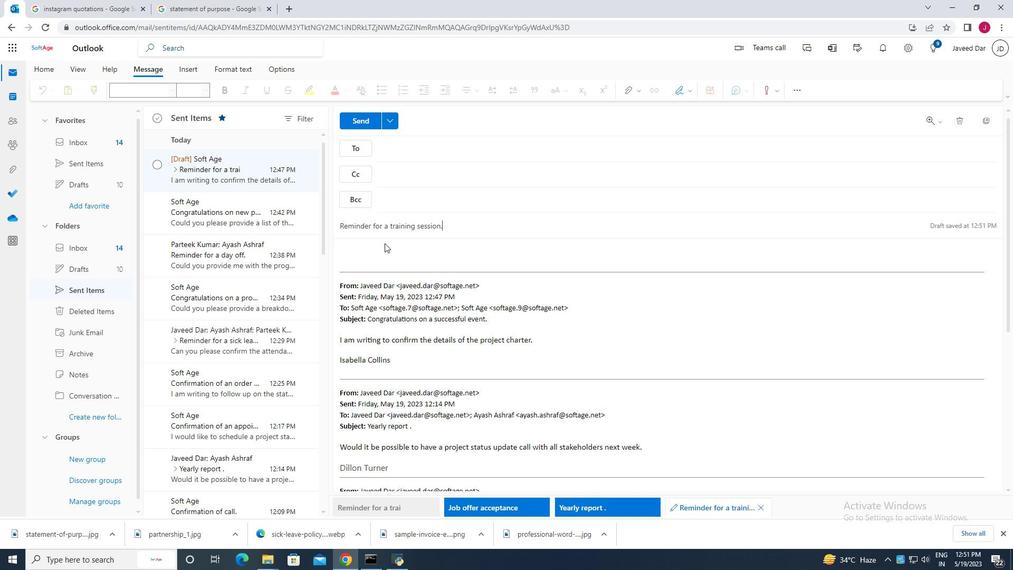 
Action: Mouse pressed left at (387, 246)
Screenshot: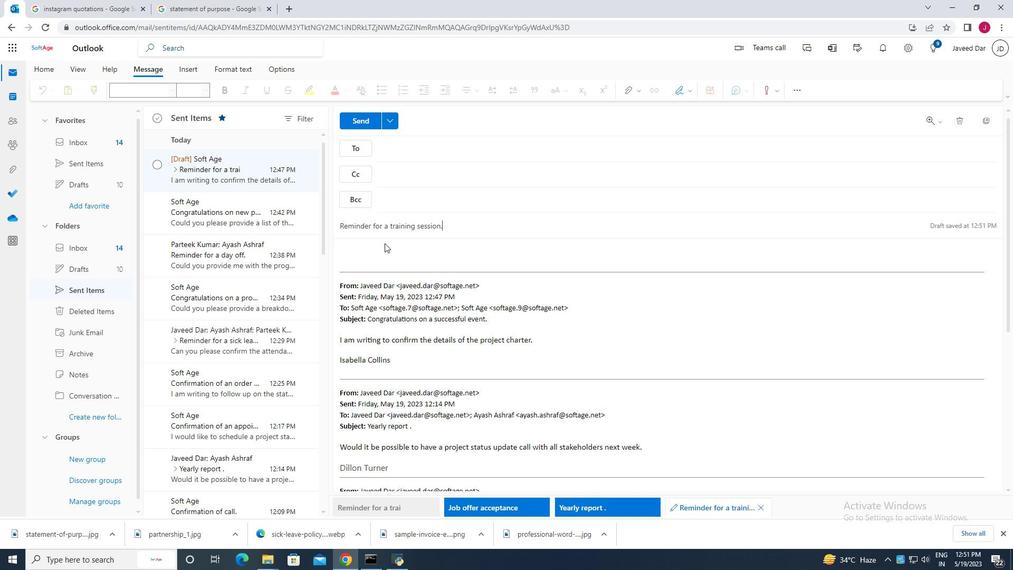 
Action: Mouse moved to (377, 249)
Screenshot: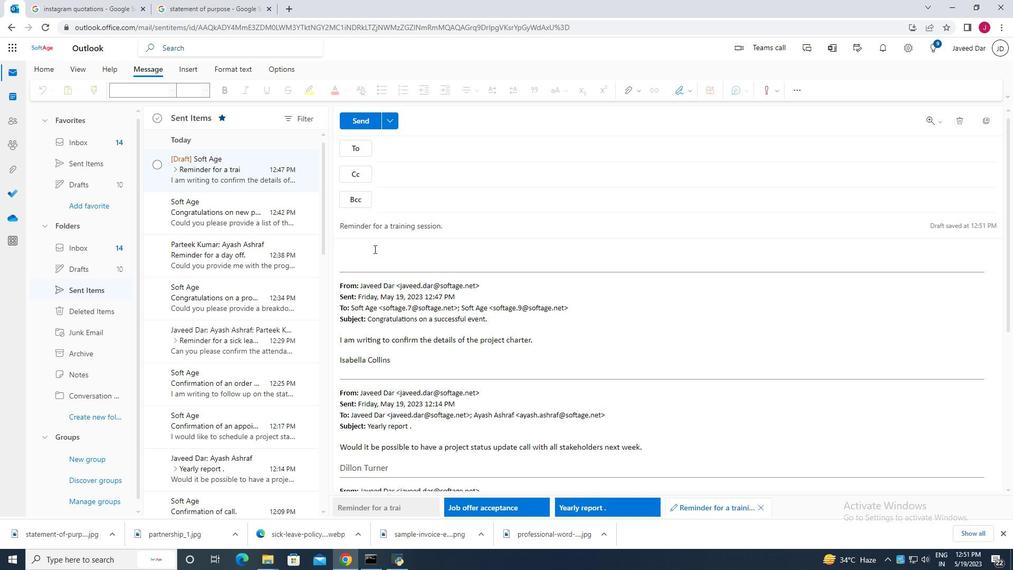 
Action: Mouse pressed left at (377, 249)
Screenshot: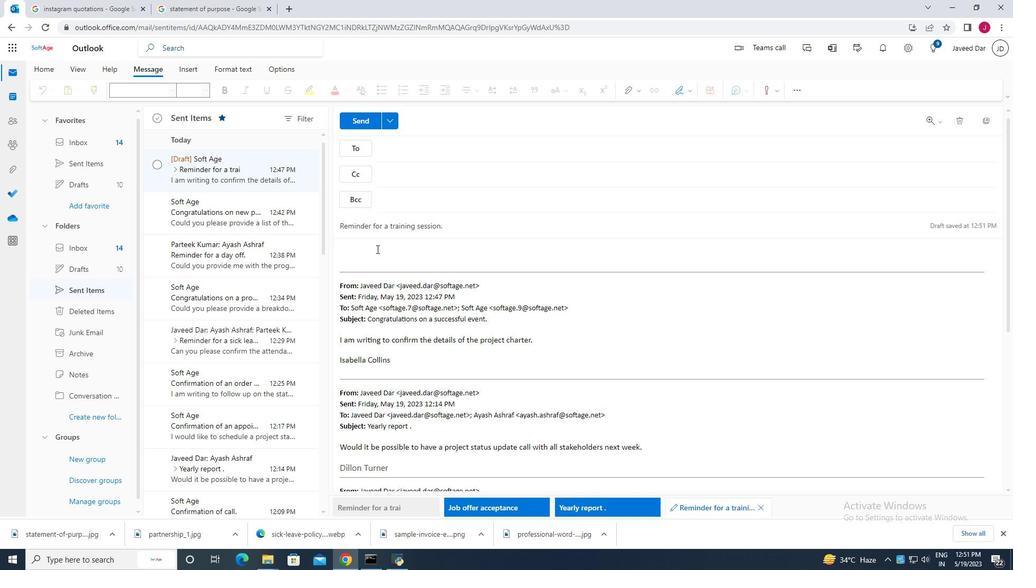 
Action: Key pressed <Key.caps_lock>I<Key.caps_lock><Key.space>need<Key.space>your<Key.space>advo<Key.backspace>ice<Key.space>on<Key.space>the<Key.space>selection<Key.space>of<Key.space>new<Key.space>office<Key.space>equipment.
Screenshot: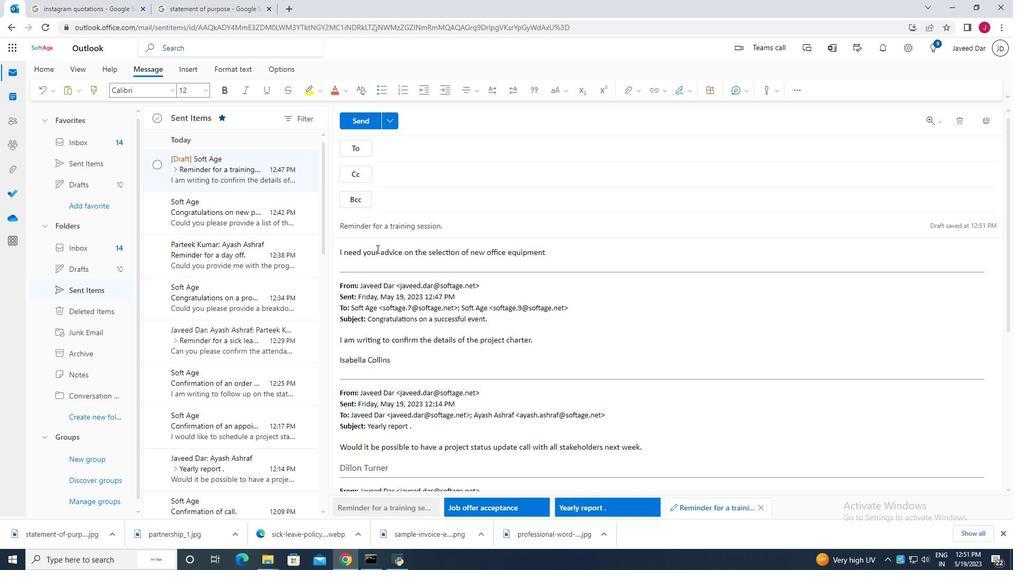 
Action: Mouse moved to (434, 206)
Screenshot: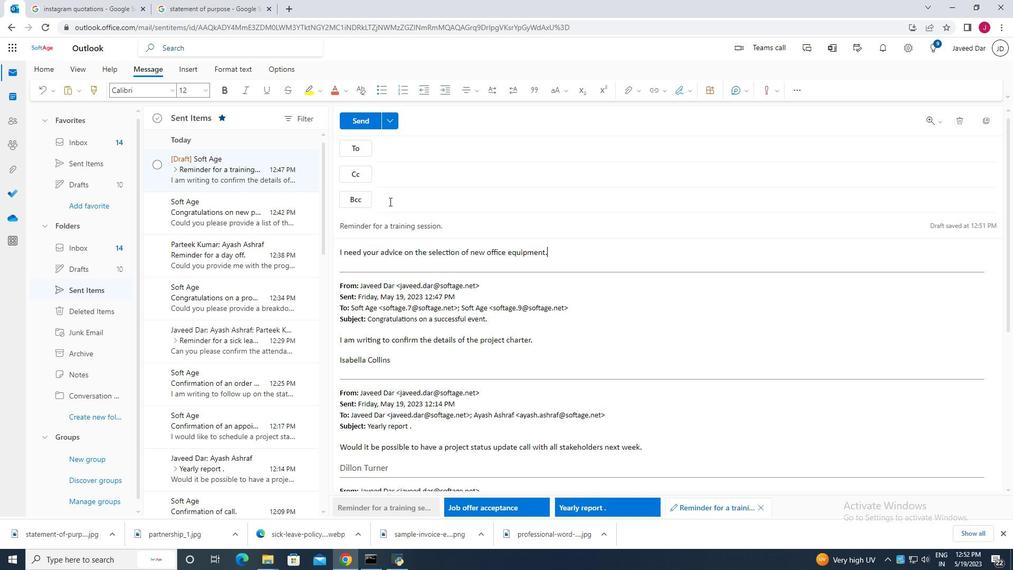 
Action: Mouse pressed left at (434, 206)
Screenshot: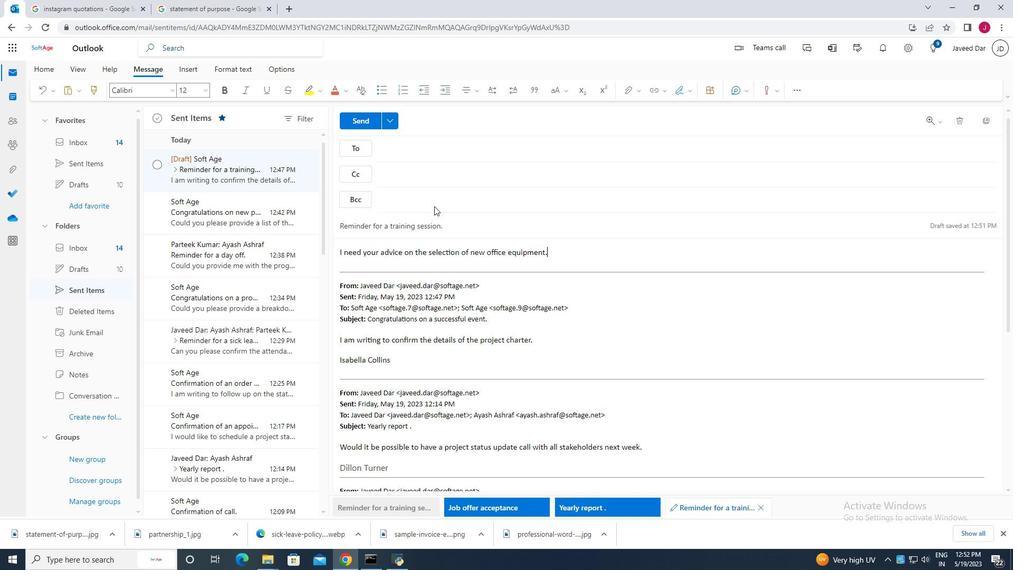 
Action: Mouse moved to (438, 202)
Screenshot: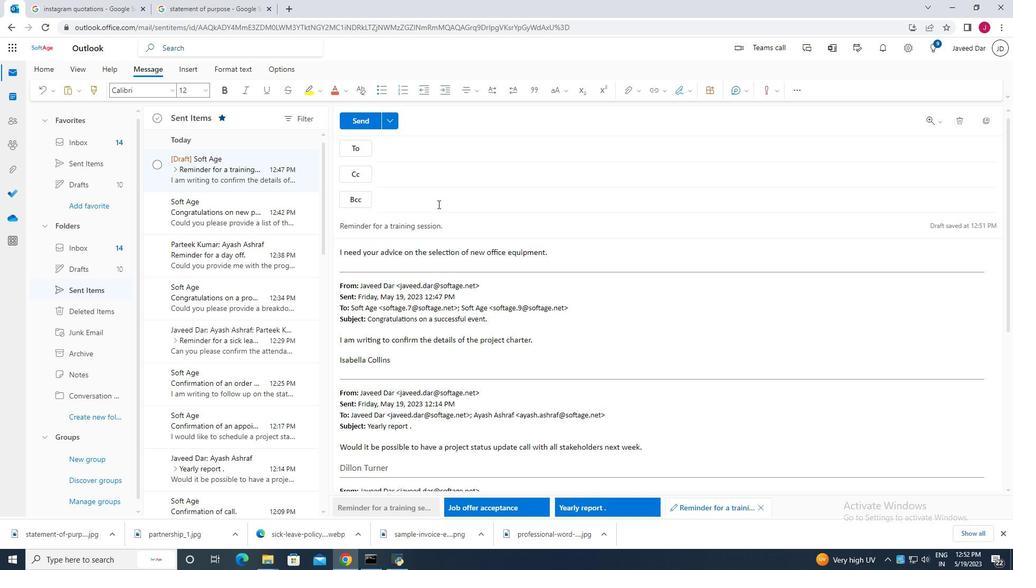 
Action: Mouse pressed left at (438, 202)
Screenshot: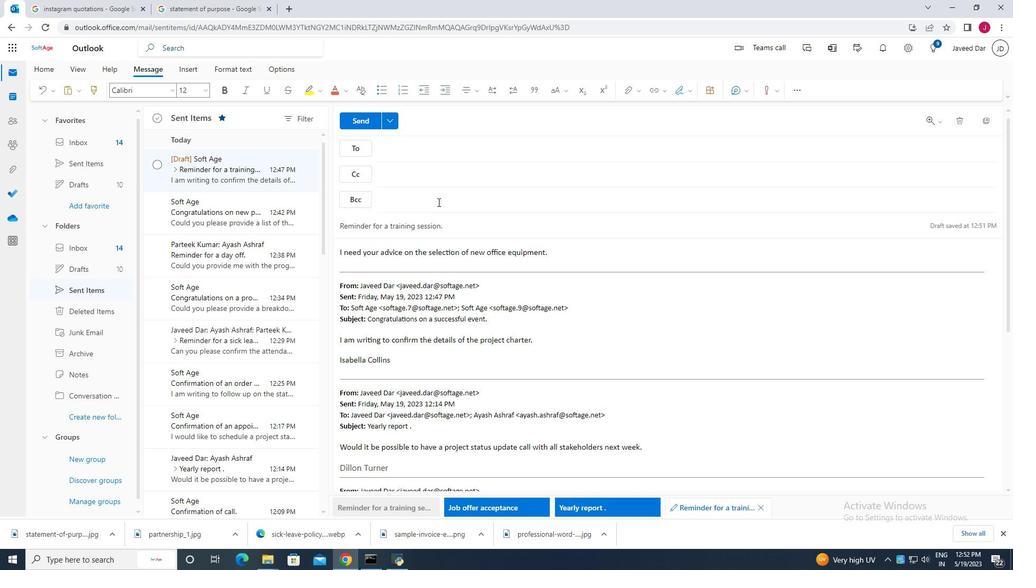 
Action: Key pressed softage.2
Screenshot: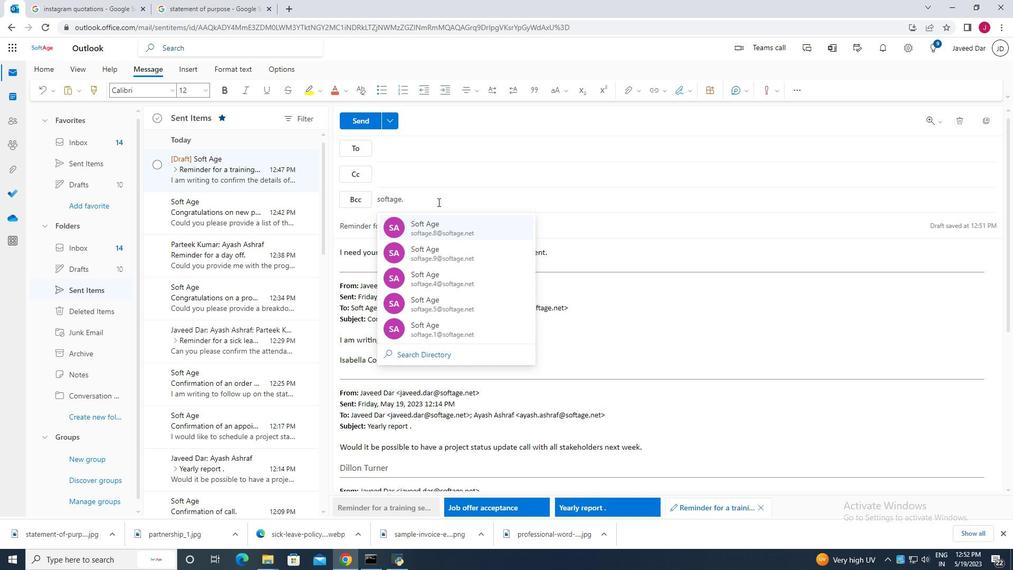 
Action: Mouse moved to (453, 222)
Screenshot: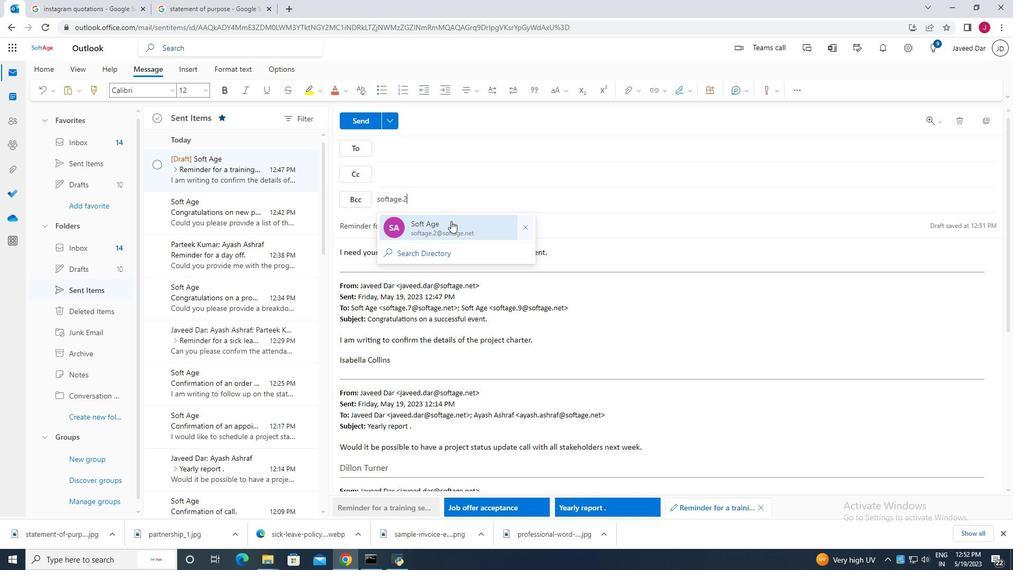 
Action: Mouse pressed left at (453, 222)
Screenshot: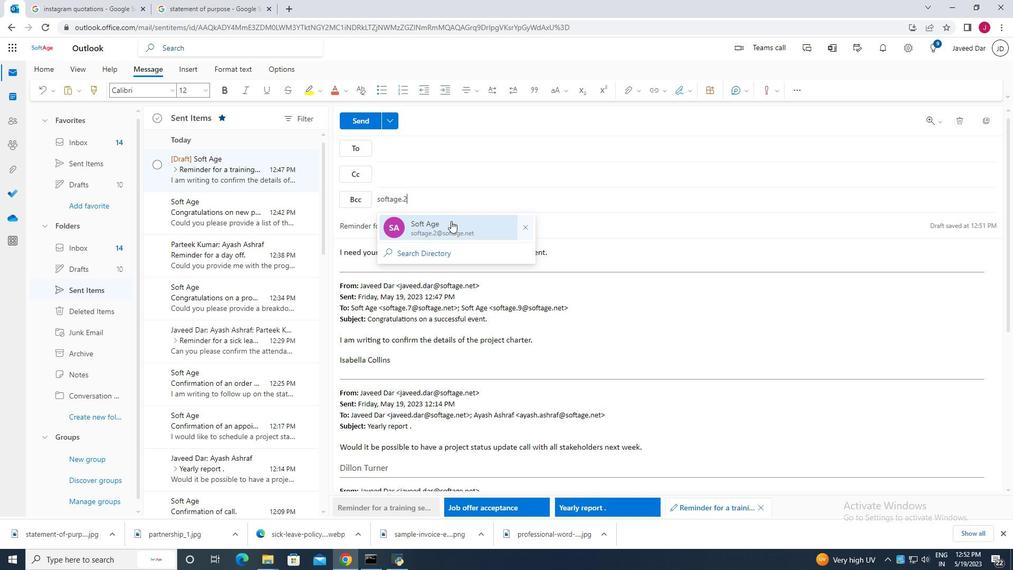 
Action: Mouse moved to (412, 147)
Screenshot: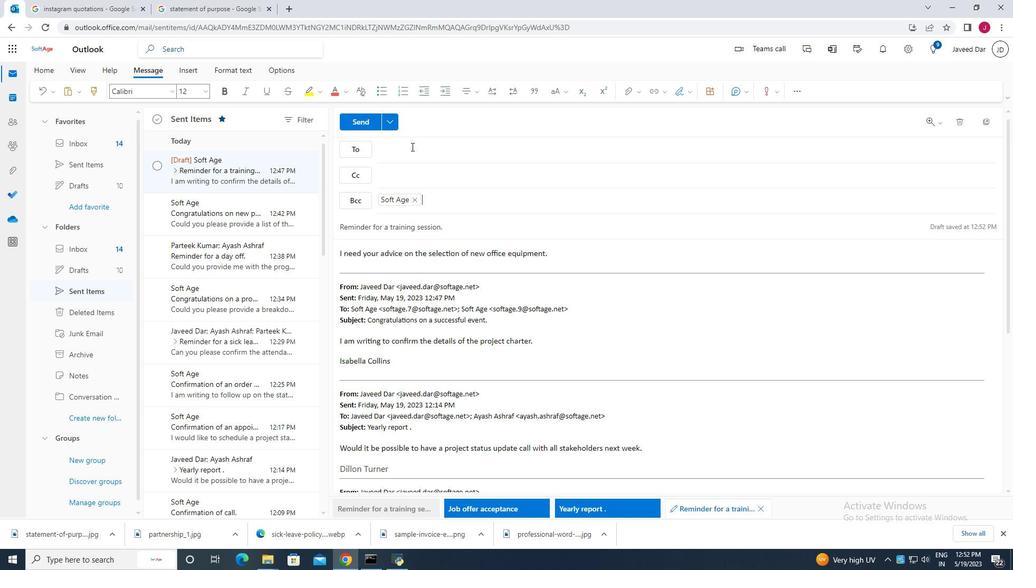 
Action: Mouse pressed left at (412, 147)
Screenshot: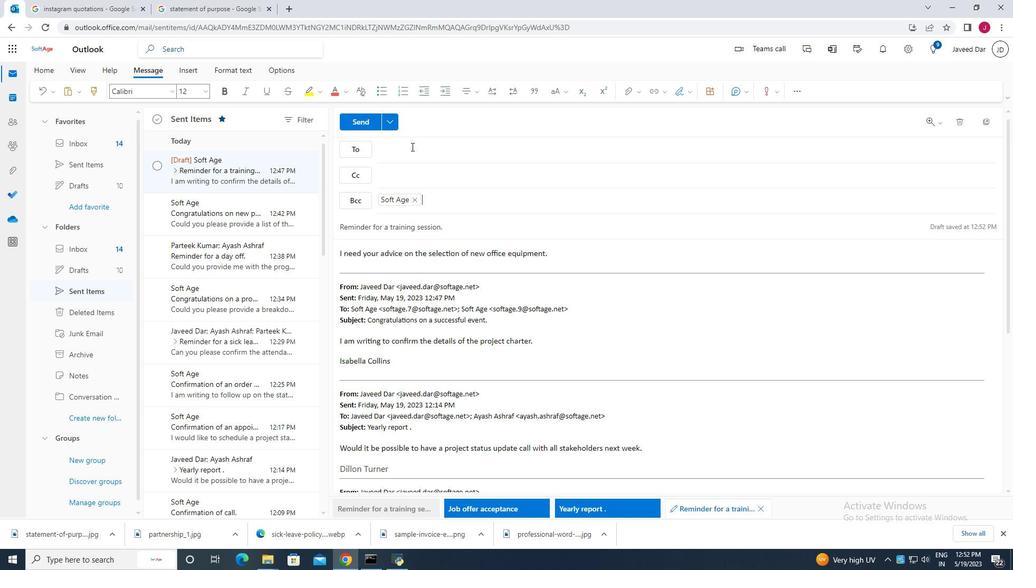 
Action: Mouse moved to (414, 149)
Screenshot: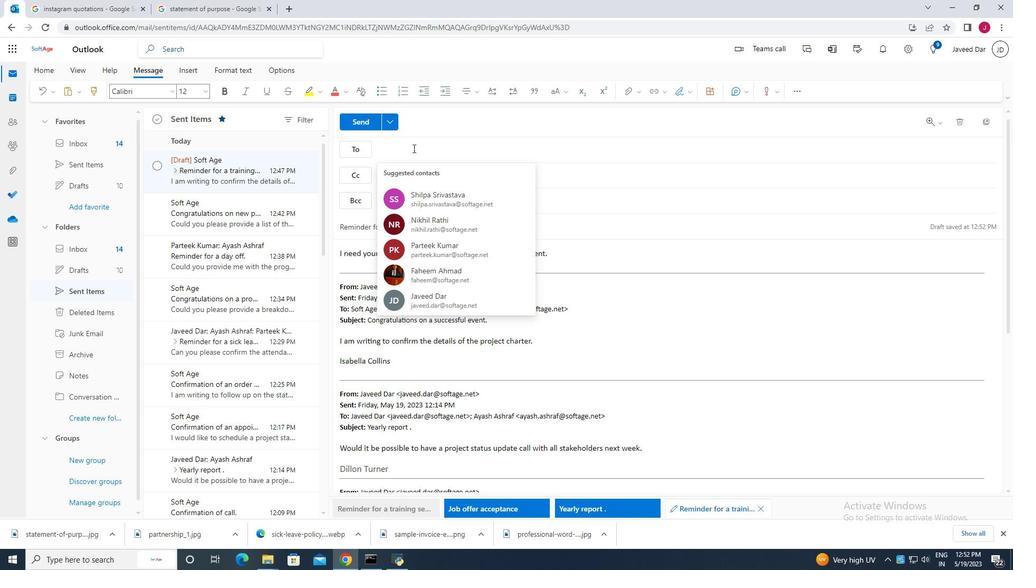 
Action: Key pressed a
Screenshot: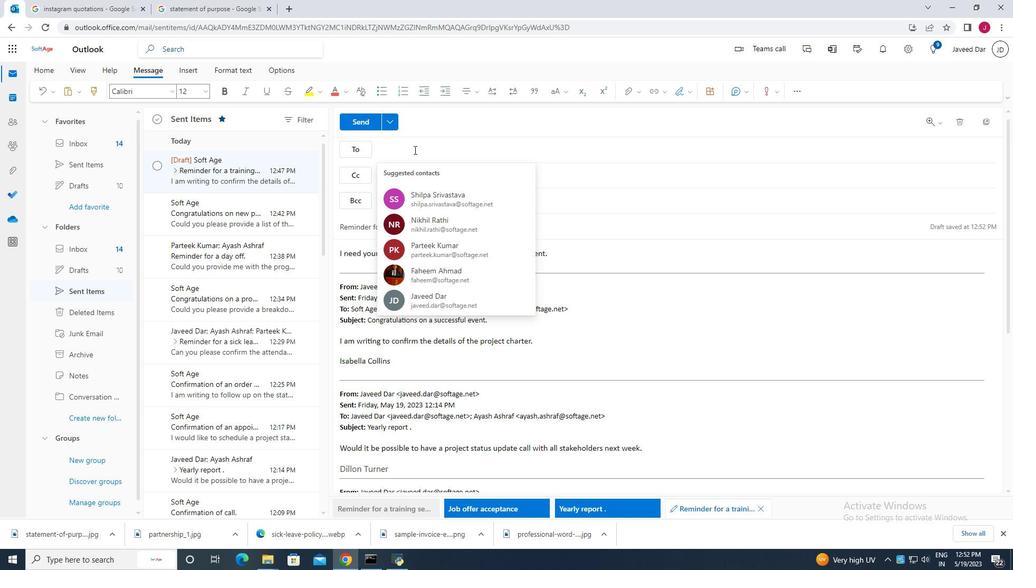
Action: Mouse moved to (495, 245)
Screenshot: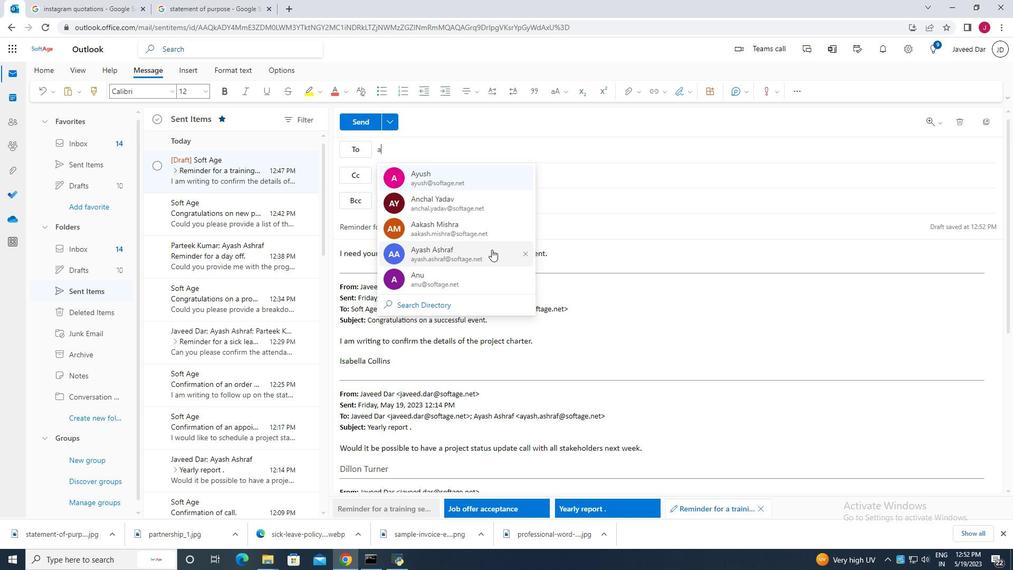 
Action: Mouse pressed left at (495, 245)
Screenshot: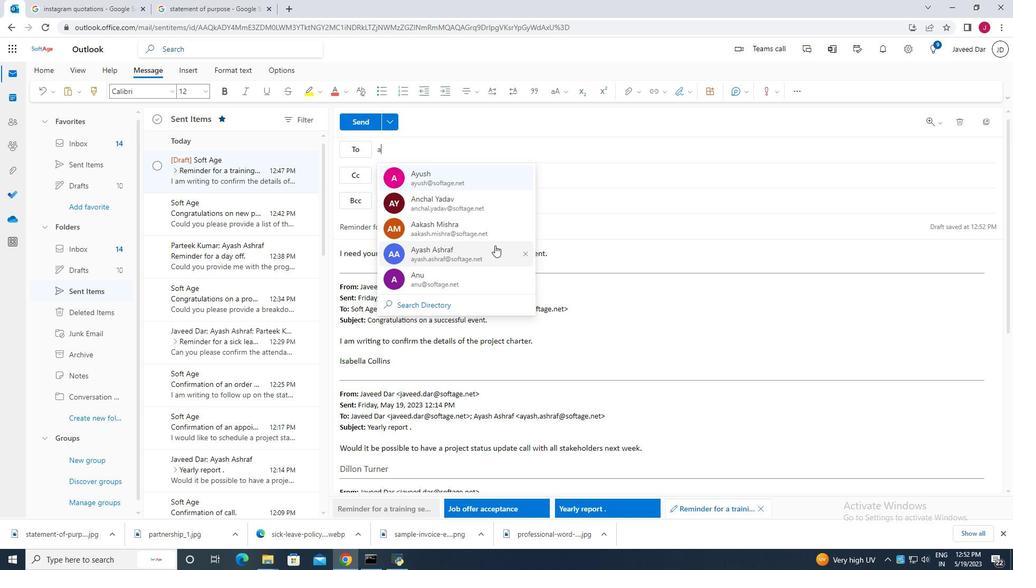 
Action: Mouse moved to (470, 149)
Screenshot: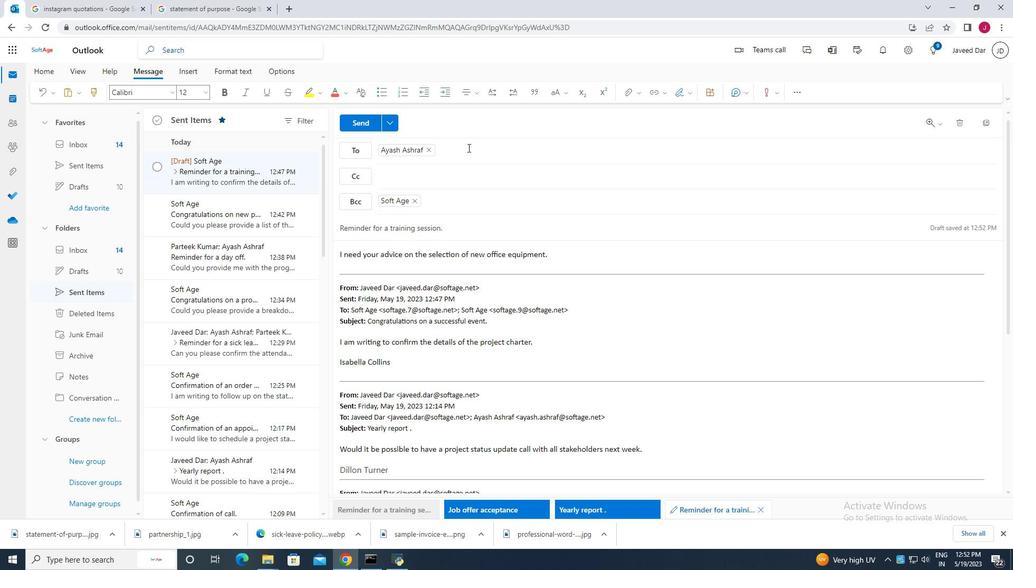 
Action: Mouse pressed left at (470, 149)
Screenshot: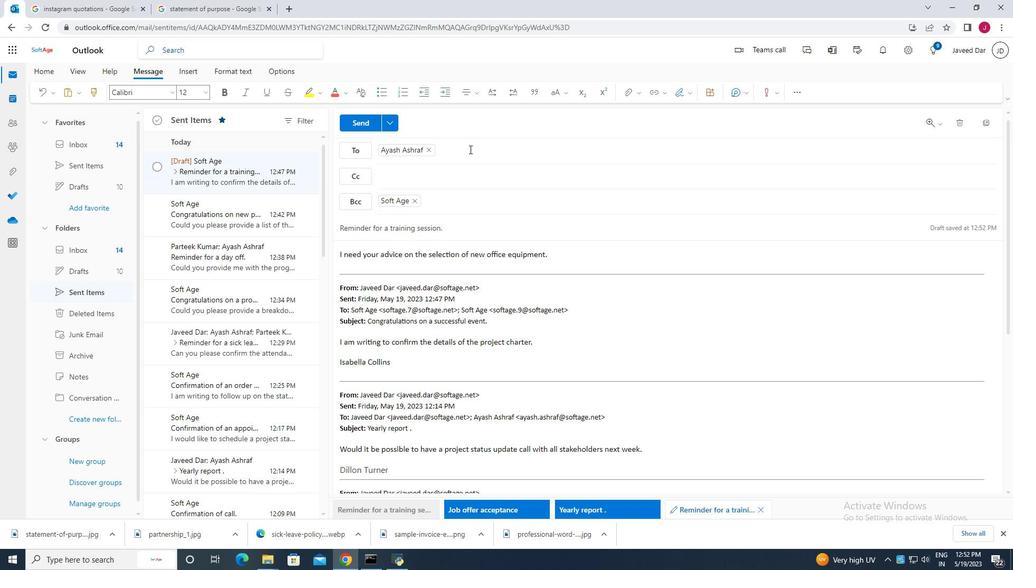 
Action: Mouse moved to (466, 154)
Screenshot: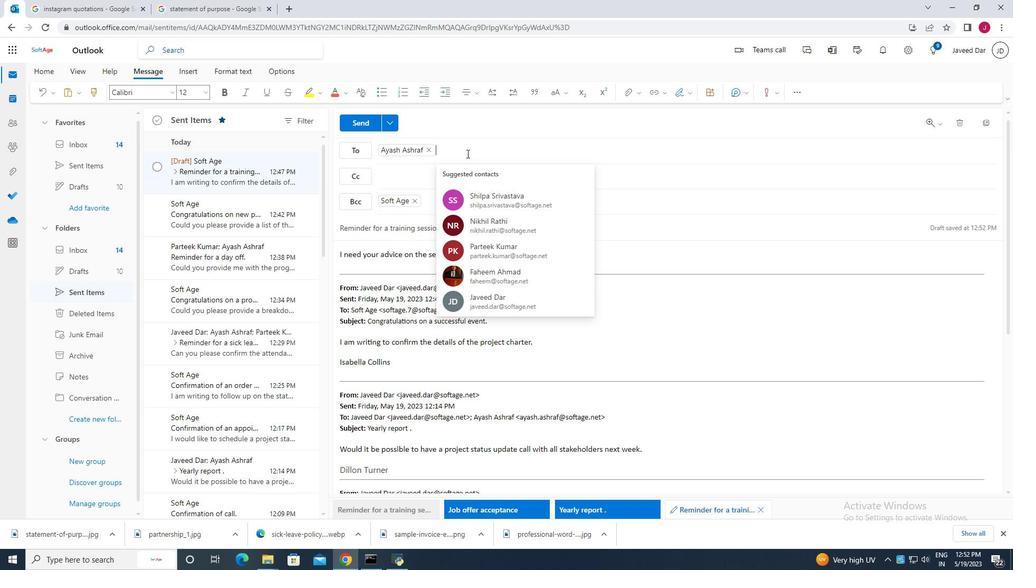 
Action: Key pressed p
Screenshot: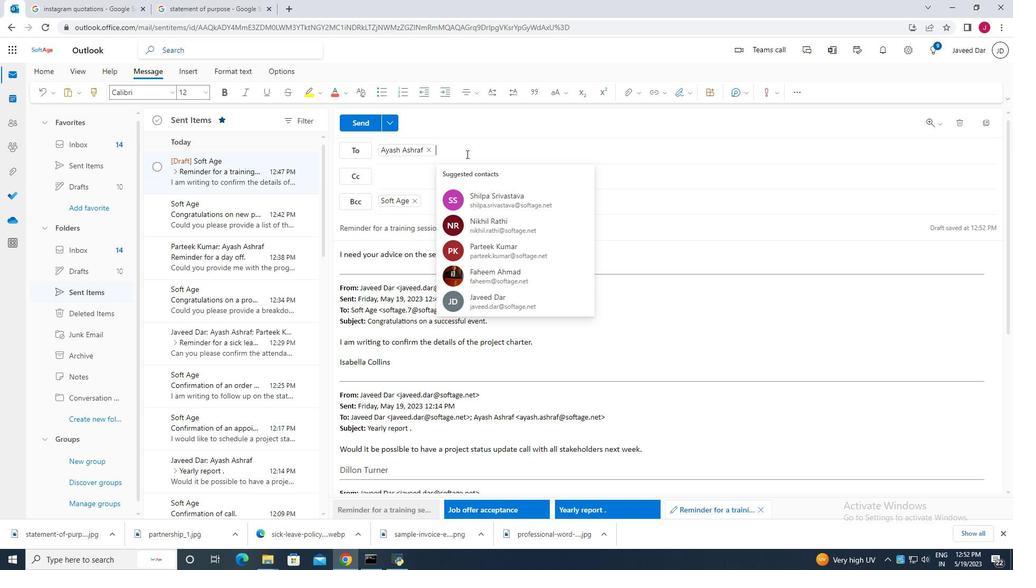 
Action: Mouse moved to (562, 175)
Screenshot: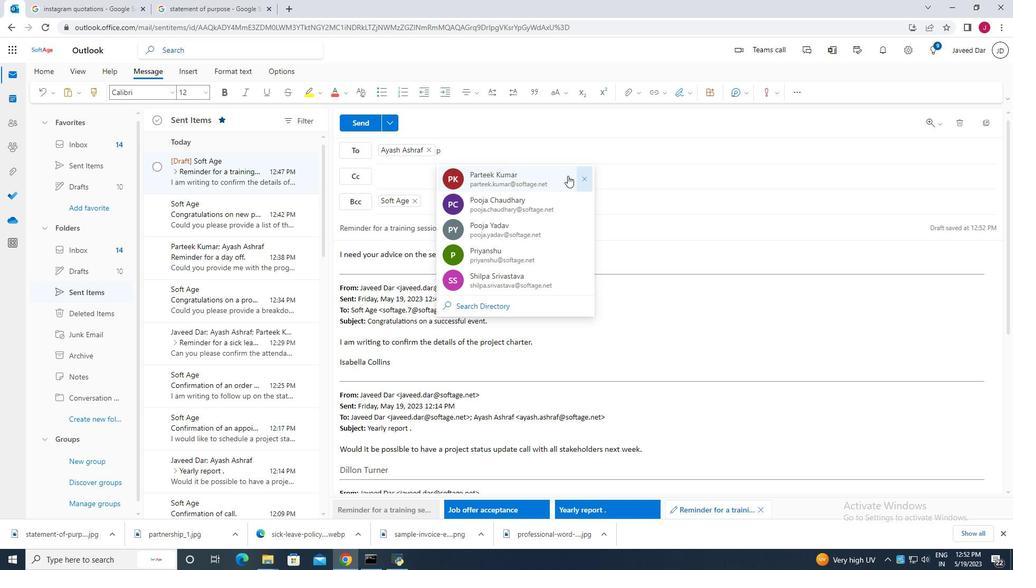 
Action: Mouse pressed left at (562, 175)
Screenshot: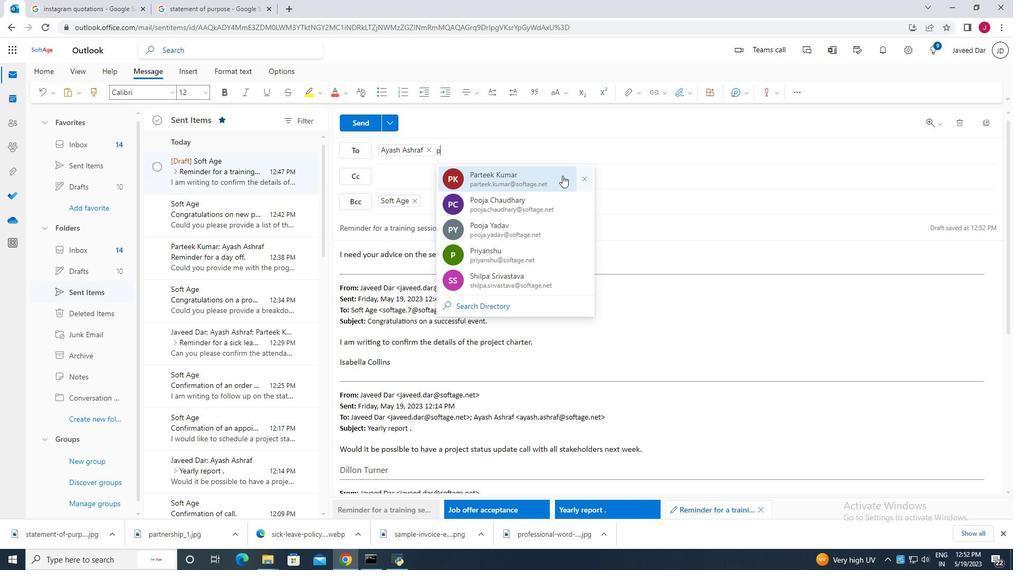 
Action: Mouse moved to (535, 153)
Screenshot: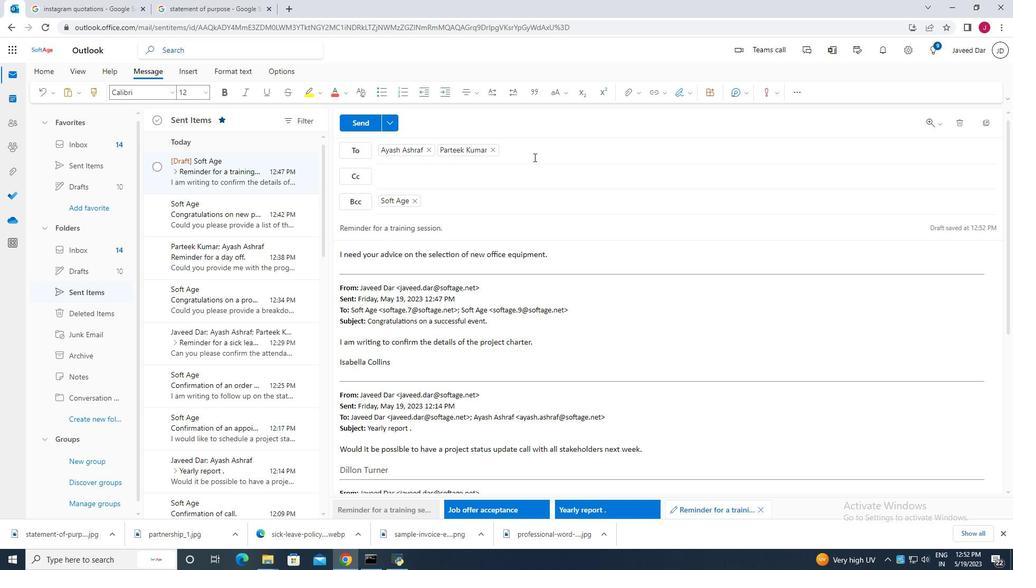 
Action: Mouse pressed left at (535, 153)
Screenshot: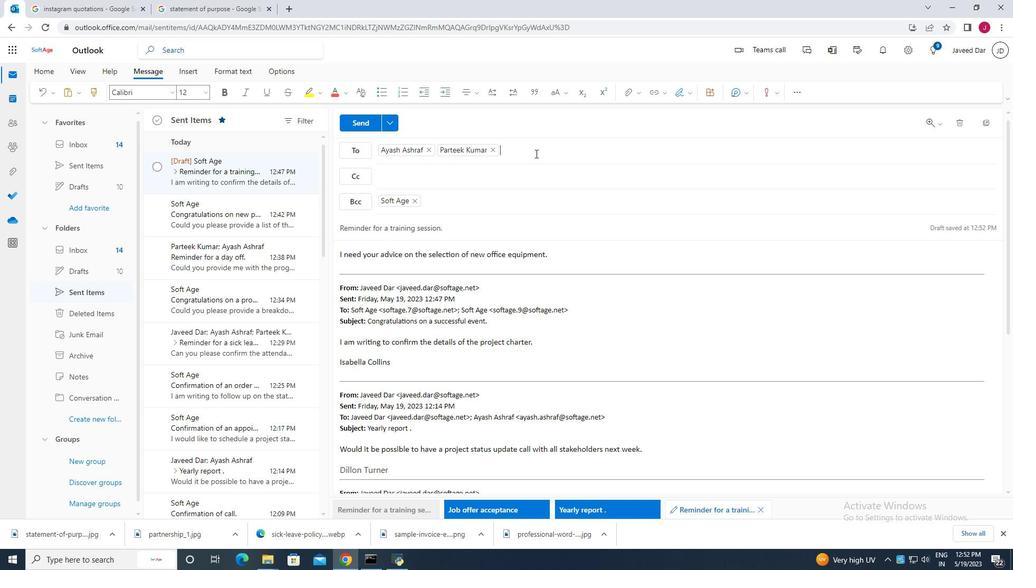 
Action: Mouse moved to (616, 276)
Screenshot: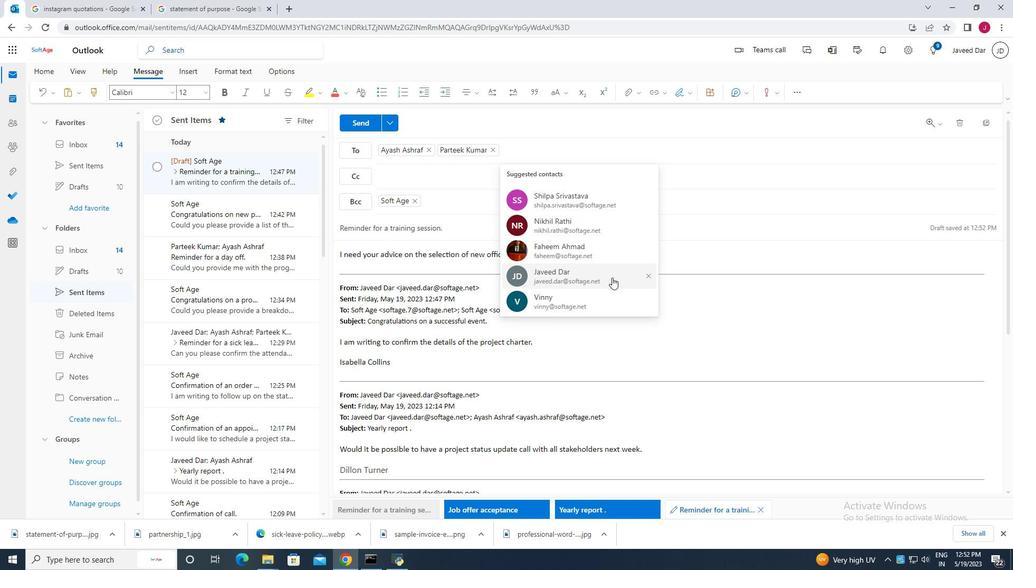 
Action: Mouse pressed left at (616, 276)
Screenshot: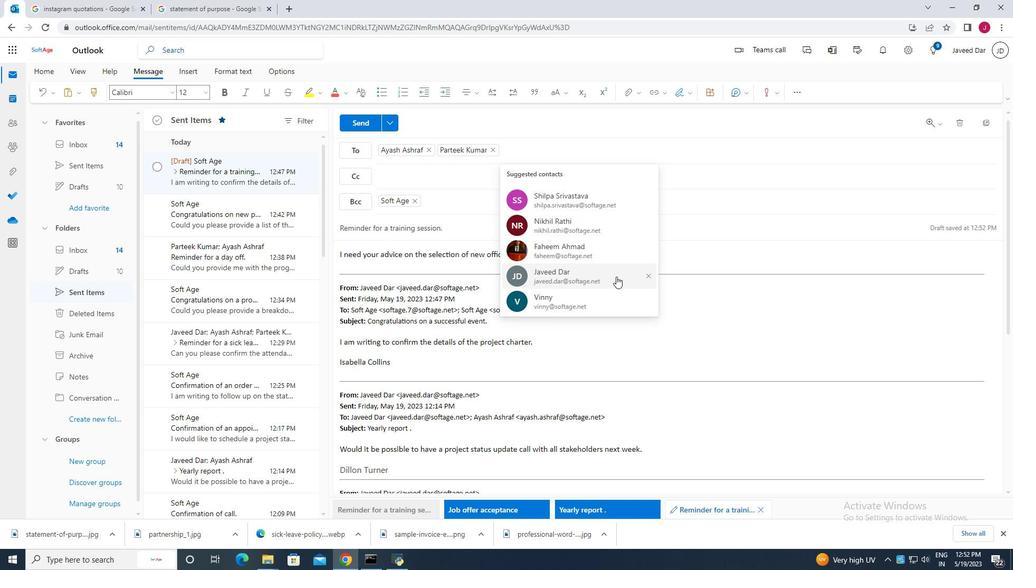 
Action: Mouse moved to (685, 91)
Screenshot: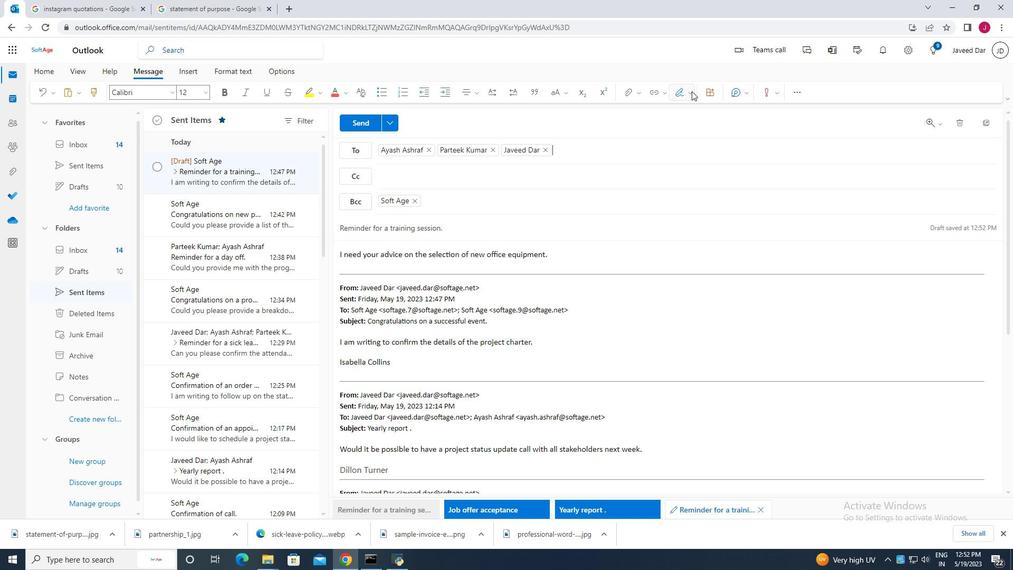 
Action: Mouse pressed left at (685, 91)
Screenshot: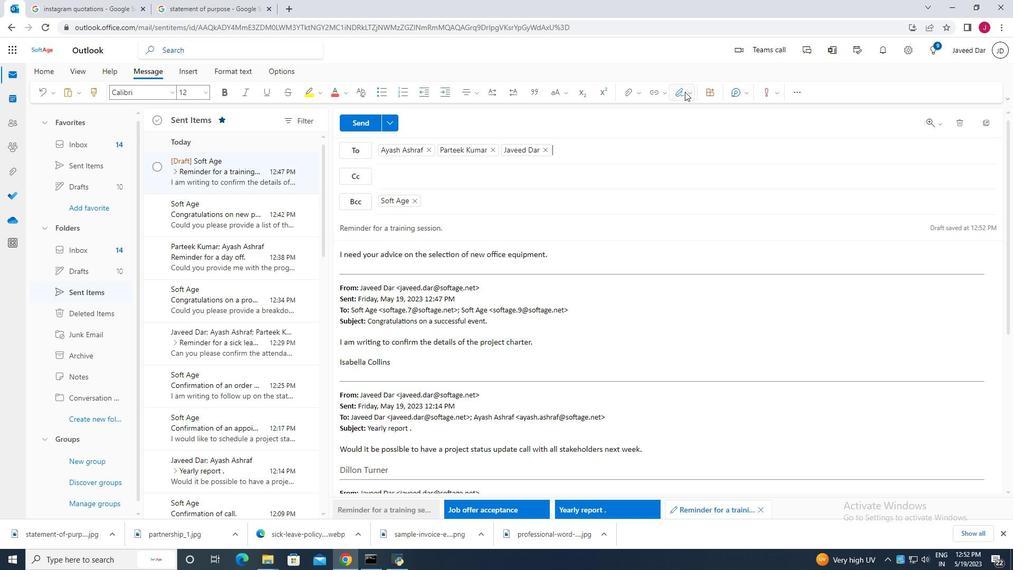 
Action: Mouse moved to (667, 113)
Screenshot: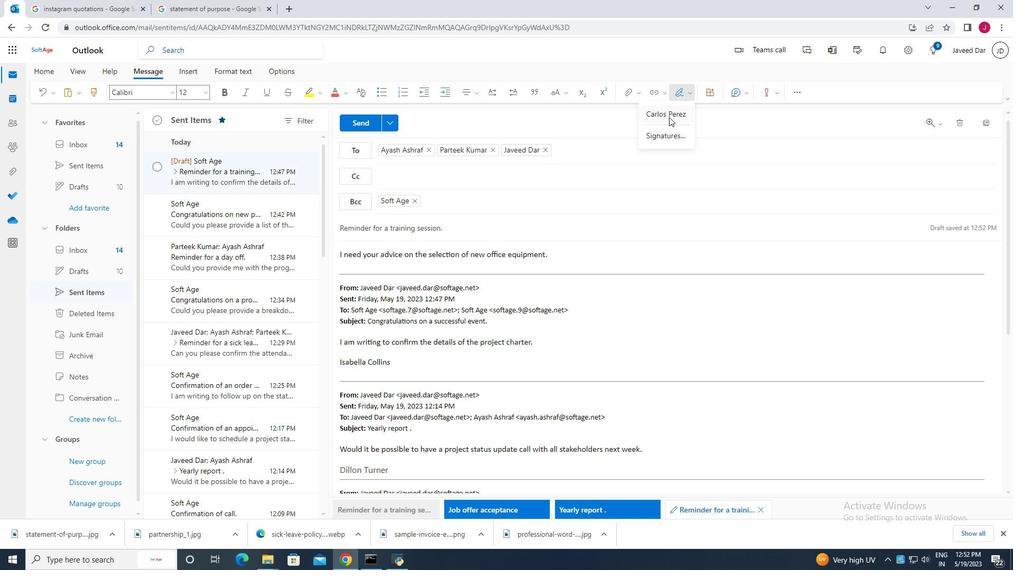 
Action: Mouse pressed left at (667, 113)
Screenshot: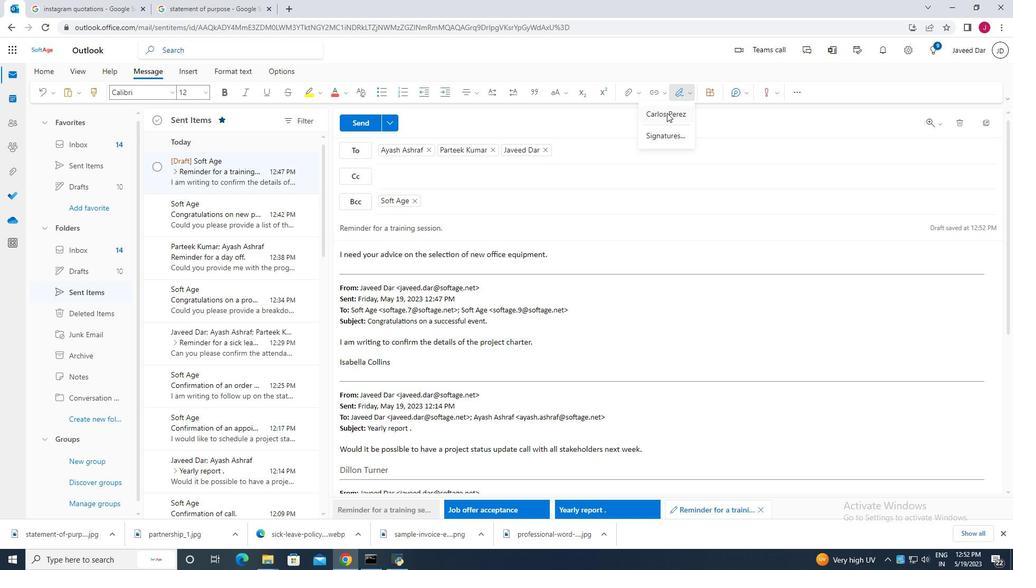 
Action: Mouse moved to (628, 95)
Screenshot: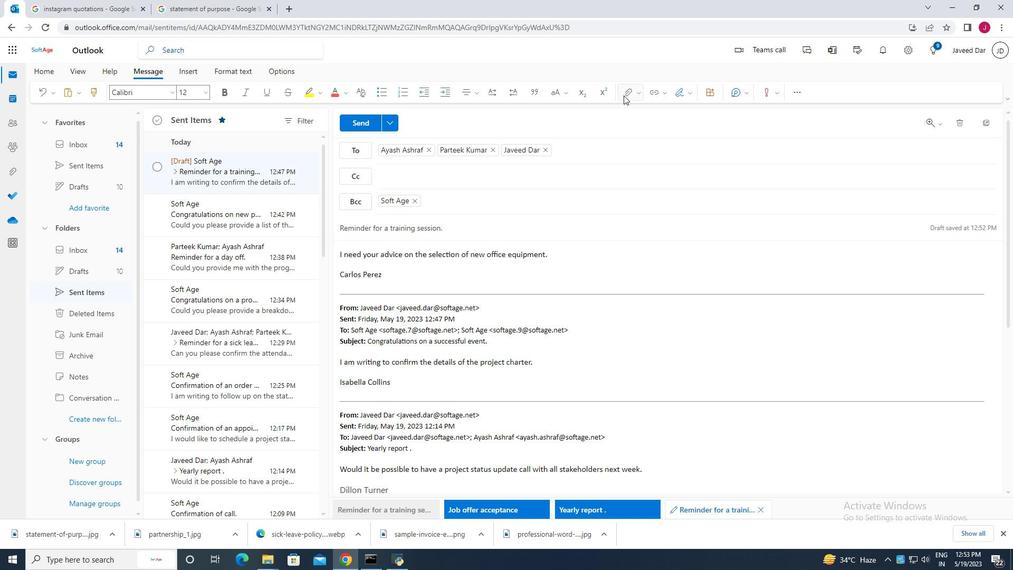 
Action: Mouse pressed left at (628, 95)
Screenshot: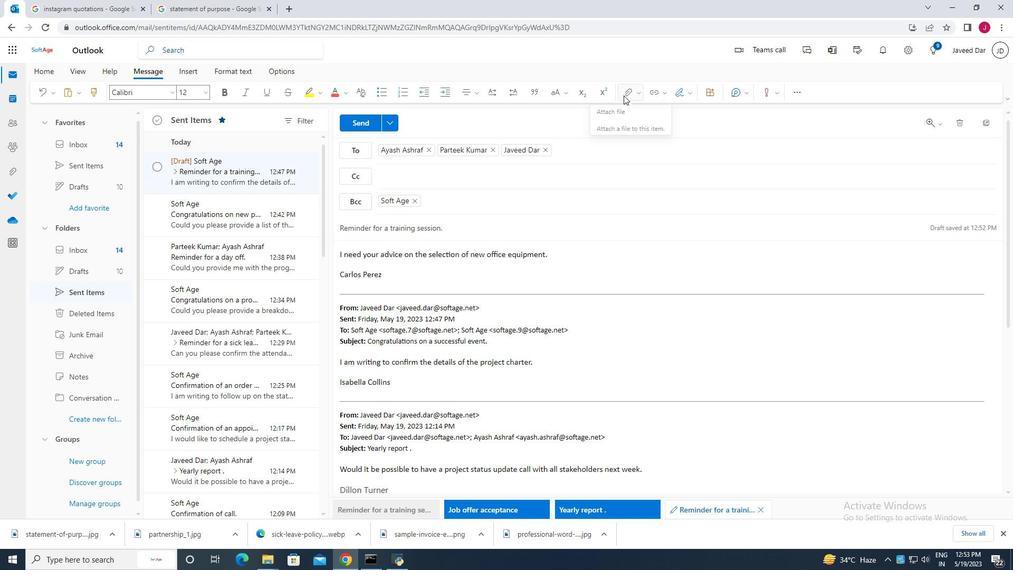 
Action: Mouse moved to (575, 123)
Screenshot: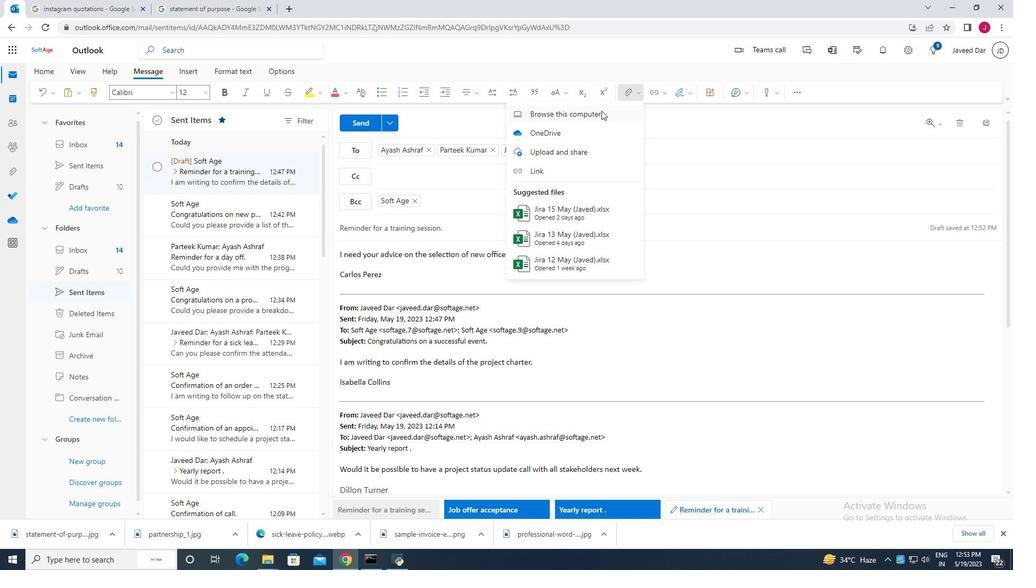 
Action: Mouse pressed left at (575, 123)
Screenshot: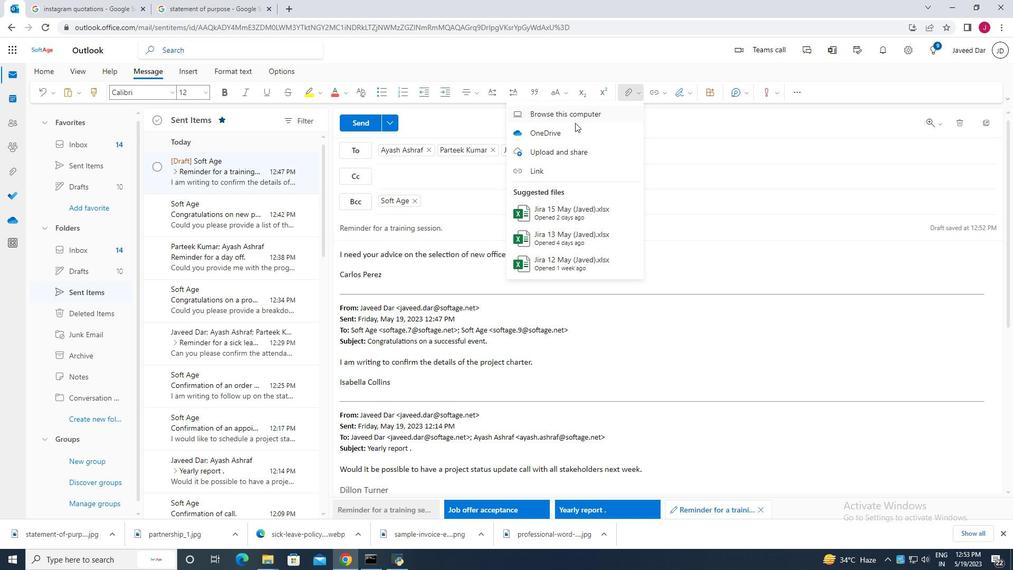 
Action: Mouse moved to (579, 113)
Screenshot: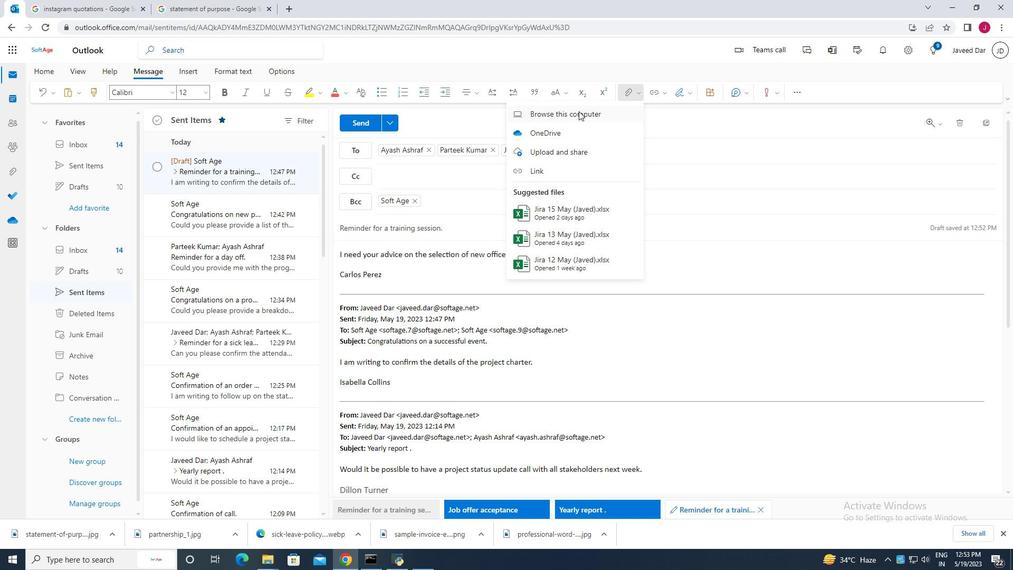 
Action: Mouse pressed left at (579, 113)
Screenshot: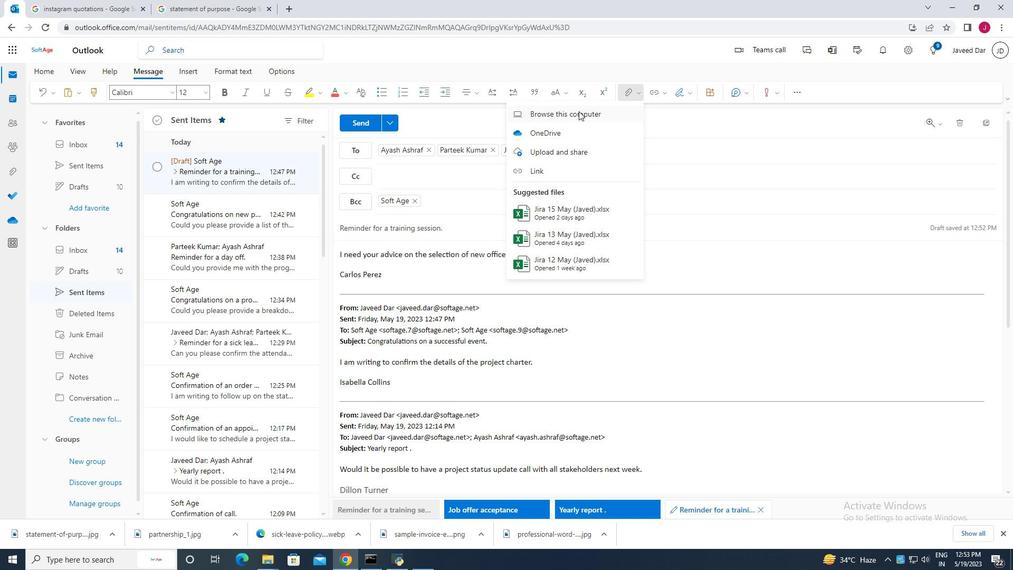 
Action: Mouse moved to (256, 90)
Screenshot: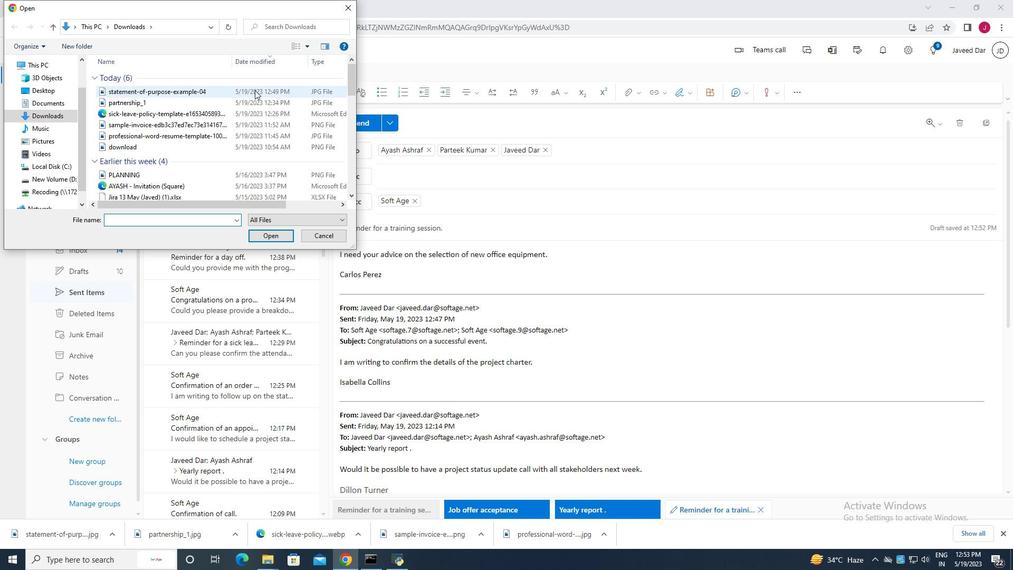 
Action: Mouse pressed left at (256, 90)
Screenshot: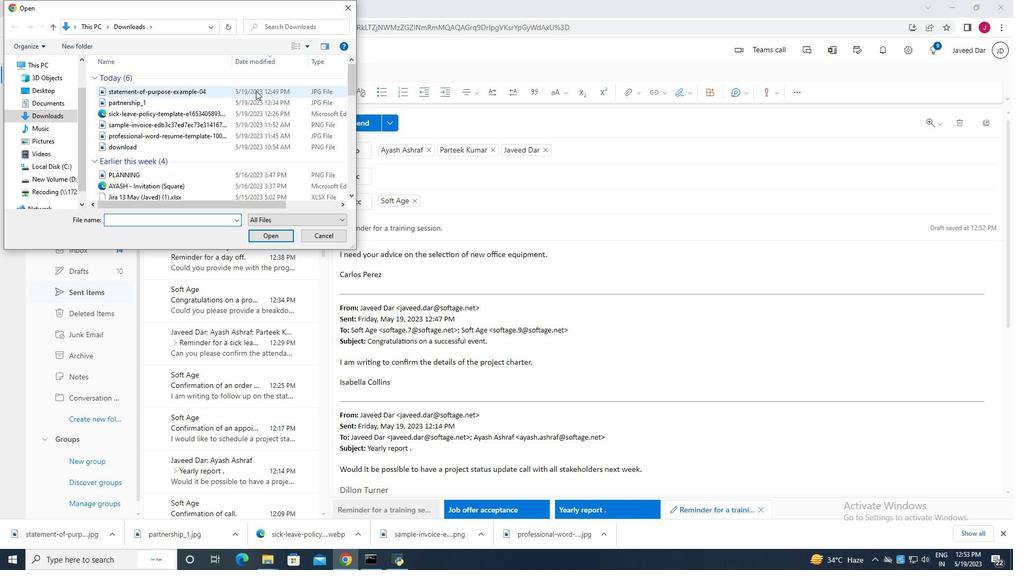 
Action: Mouse moved to (271, 236)
Screenshot: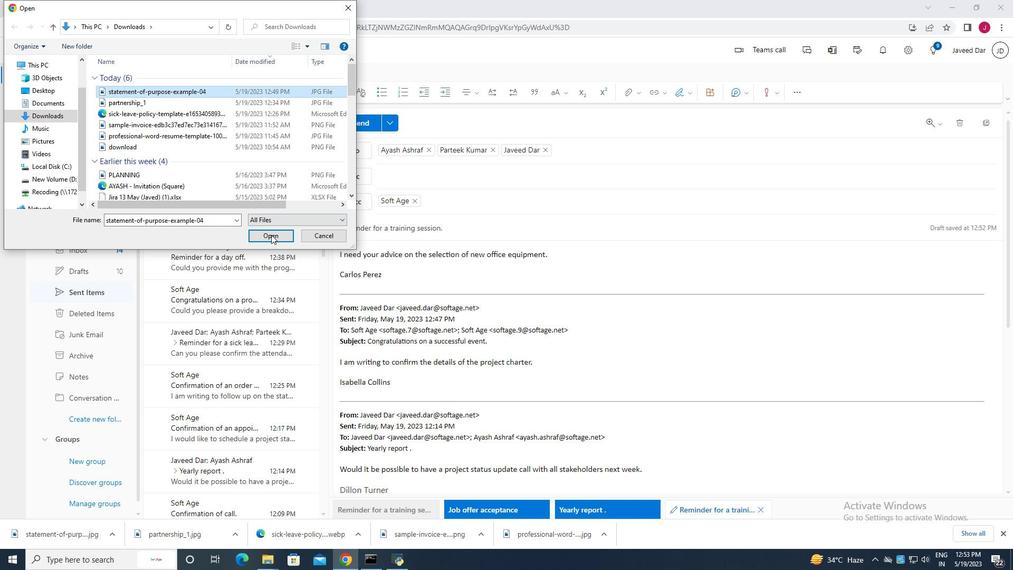 
Action: Mouse pressed left at (271, 236)
Screenshot: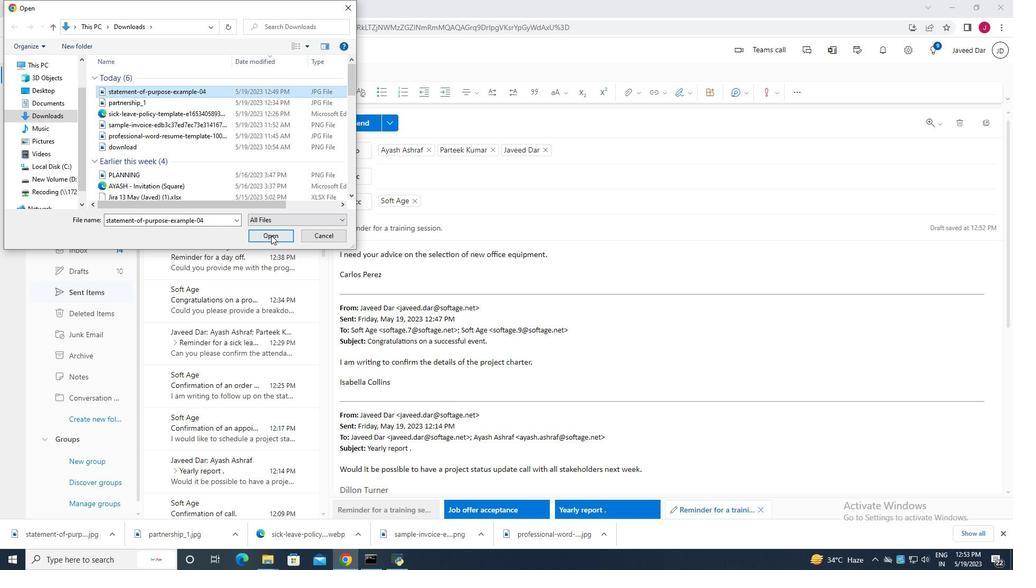 
Action: Mouse moved to (368, 121)
Screenshot: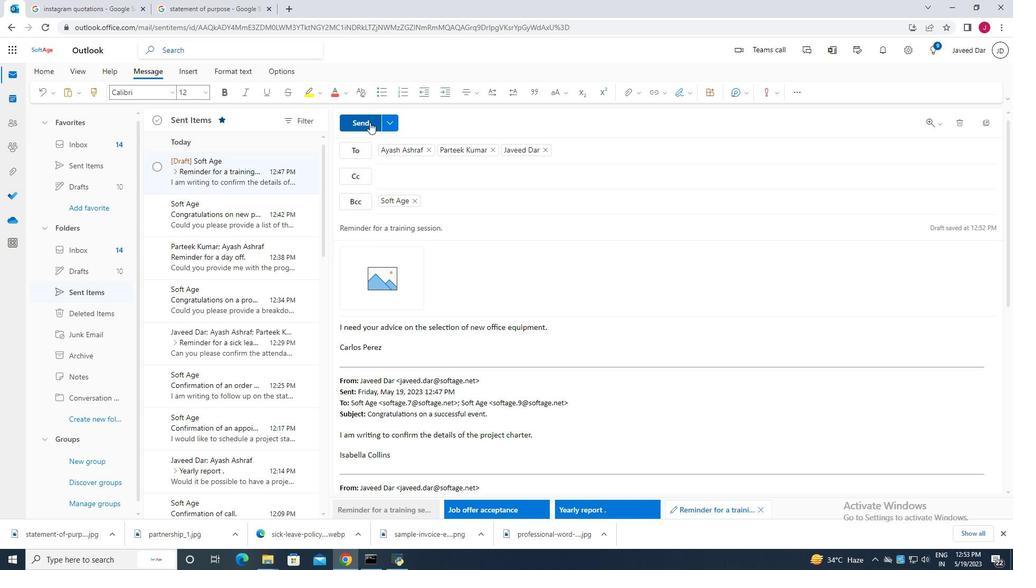 
Action: Mouse pressed left at (368, 121)
Screenshot: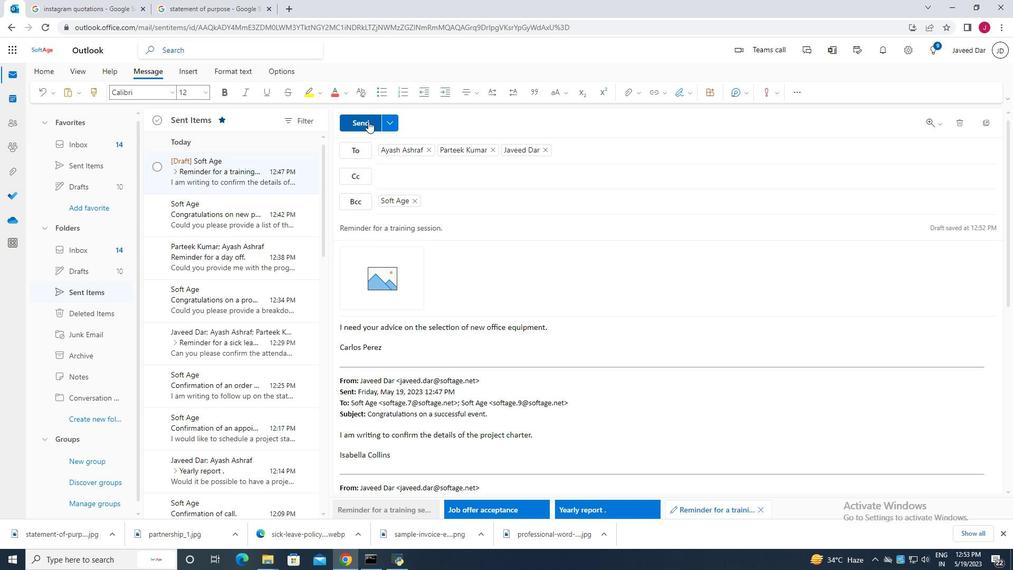 
